 Task: Font style For heading Use Liberation Sans with dark cyan 1 colour & Underline. font size for heading '12 Pt. 'Change the font style of data to Arial Blackand font size to  12 Pt. Change the alignment of both headline & data to  Align right. In the sheet  analysisSalesBySKU
Action: Mouse moved to (106, 62)
Screenshot: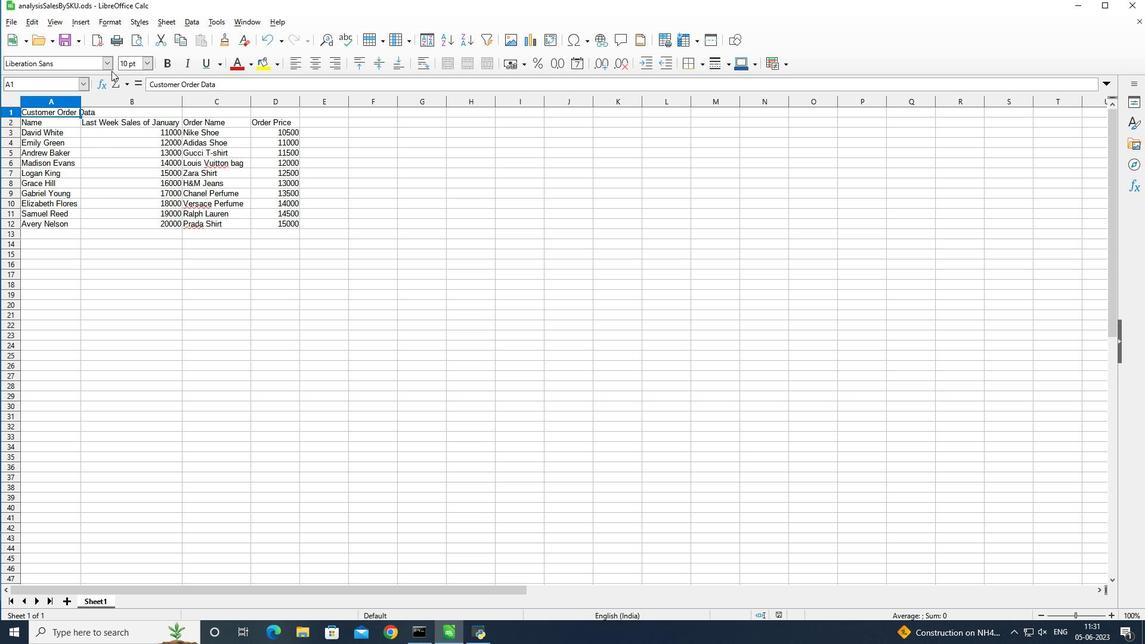 
Action: Mouse pressed left at (106, 62)
Screenshot: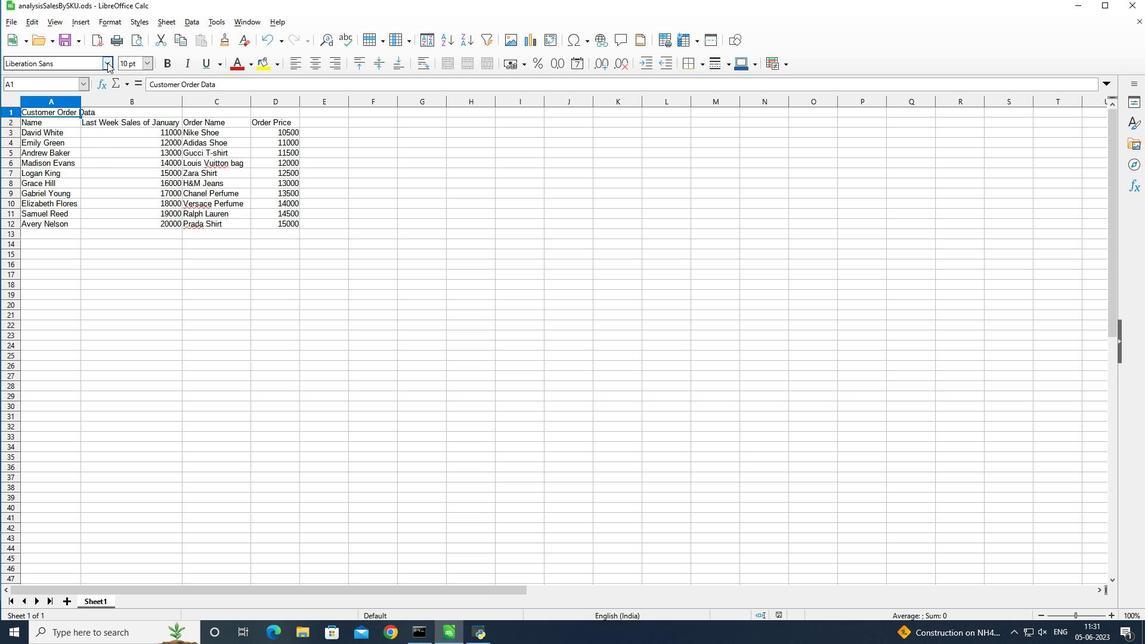
Action: Mouse moved to (124, 272)
Screenshot: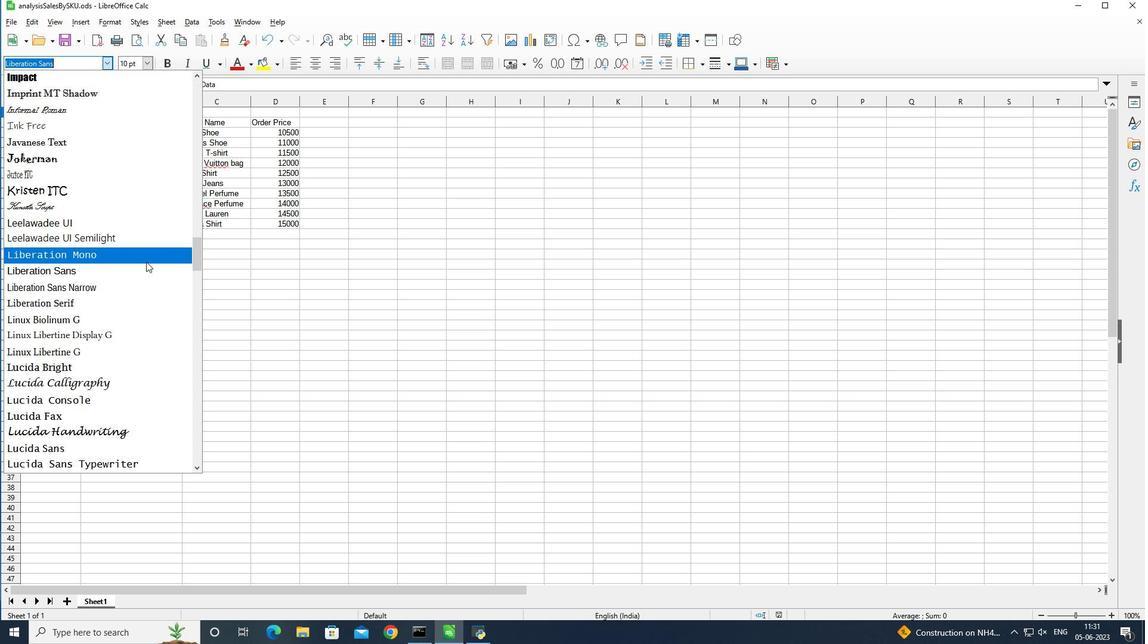 
Action: Mouse pressed left at (124, 272)
Screenshot: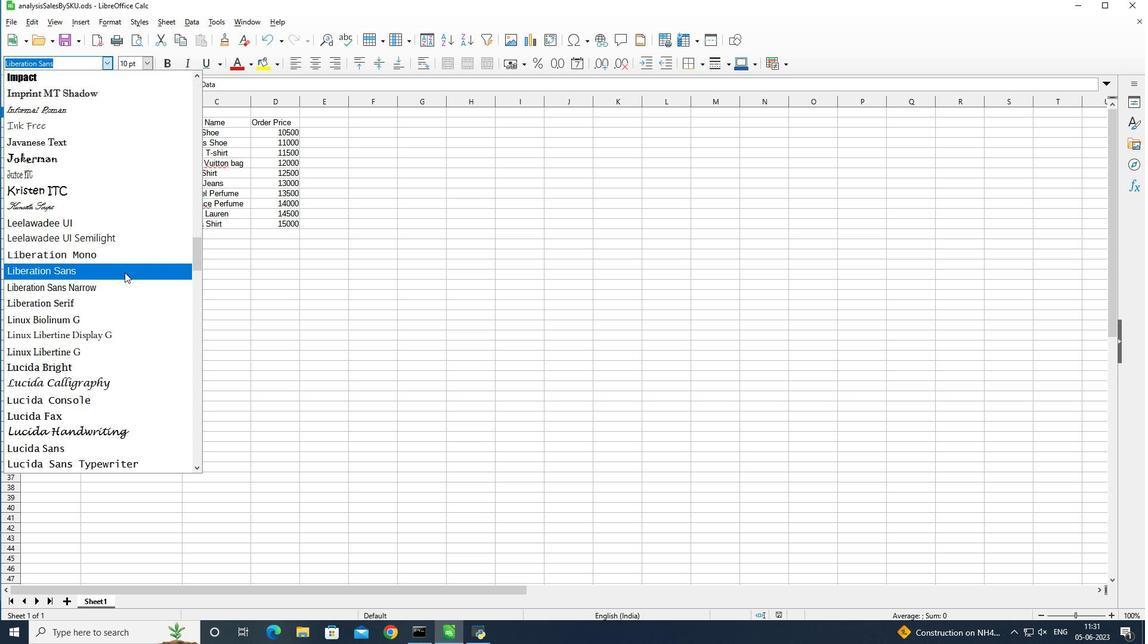 
Action: Mouse moved to (250, 62)
Screenshot: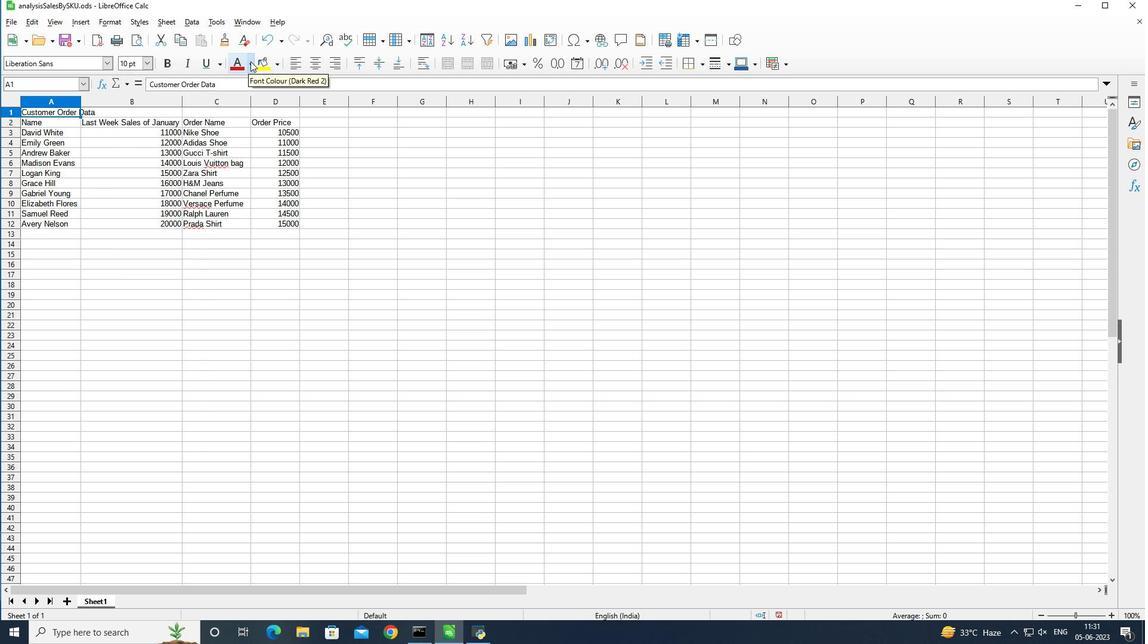 
Action: Mouse pressed left at (250, 62)
Screenshot: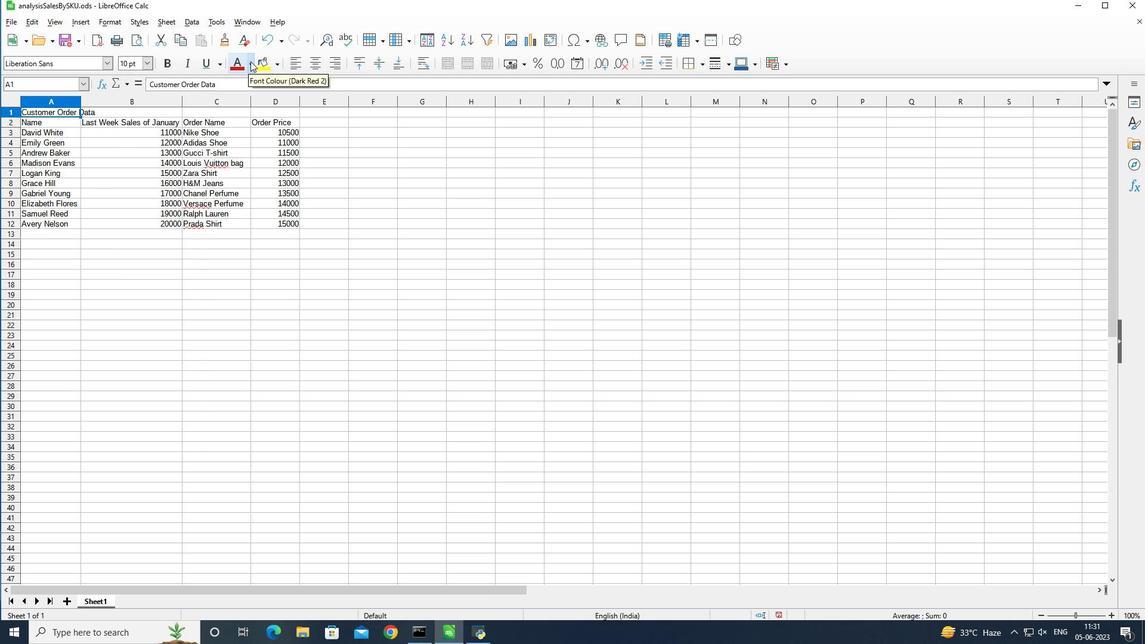 
Action: Mouse moved to (298, 208)
Screenshot: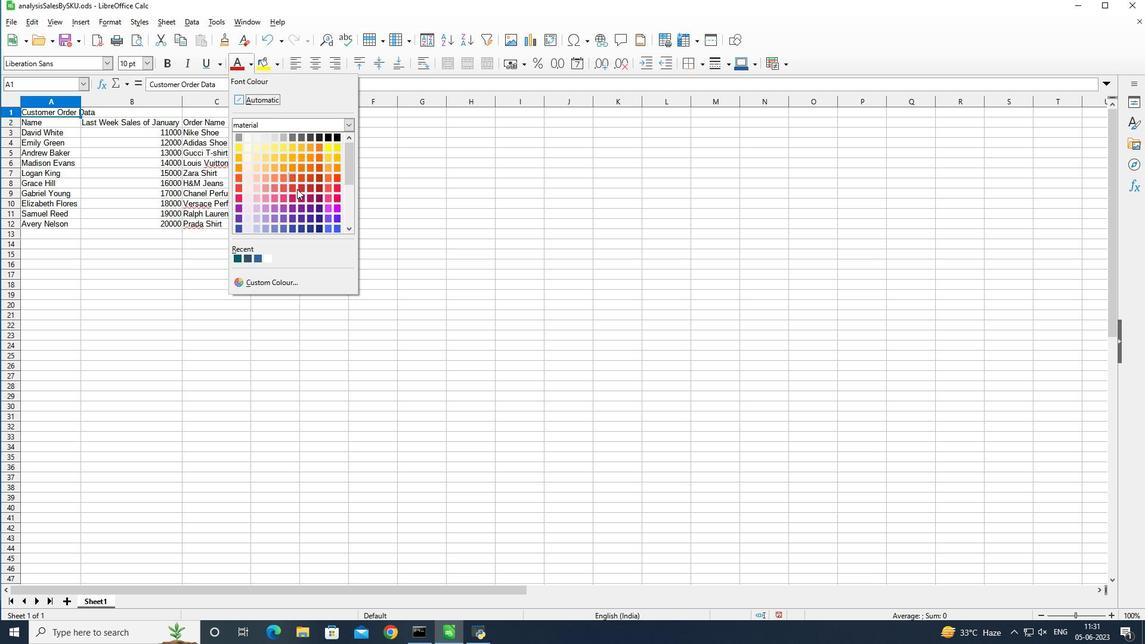 
Action: Mouse scrolled (298, 207) with delta (0, 0)
Screenshot: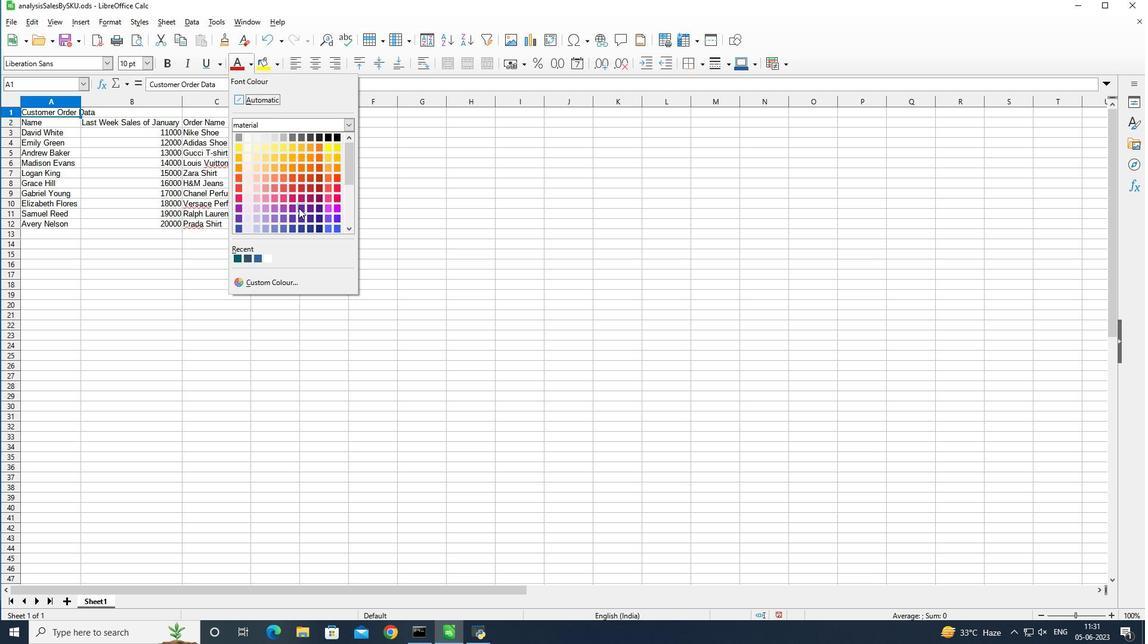 
Action: Mouse scrolled (298, 207) with delta (0, 0)
Screenshot: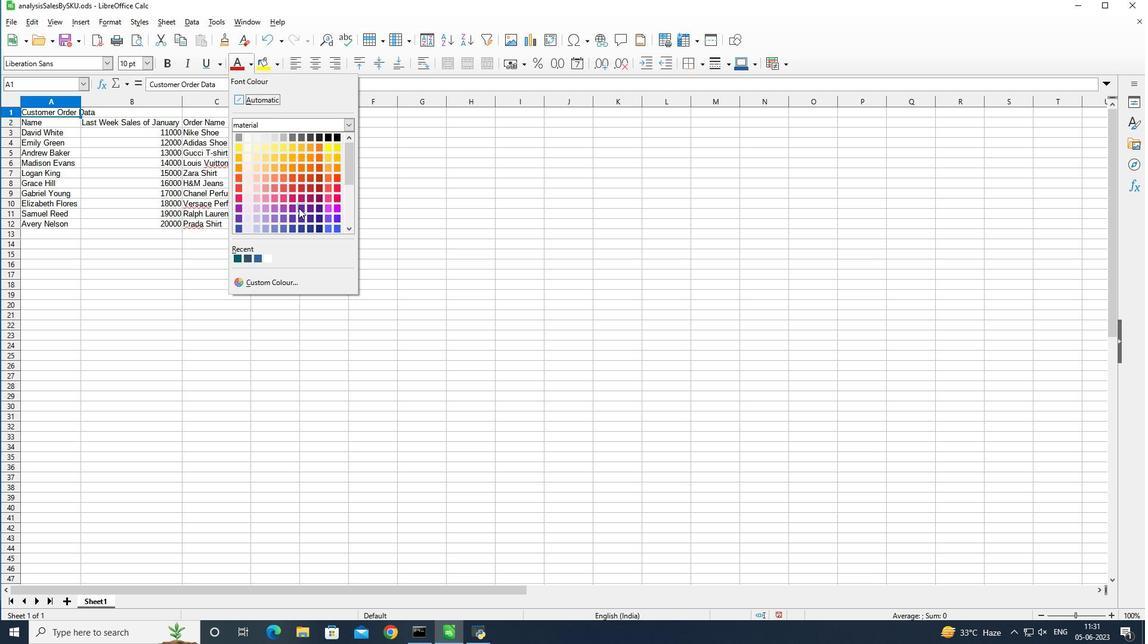 
Action: Mouse scrolled (298, 207) with delta (0, 0)
Screenshot: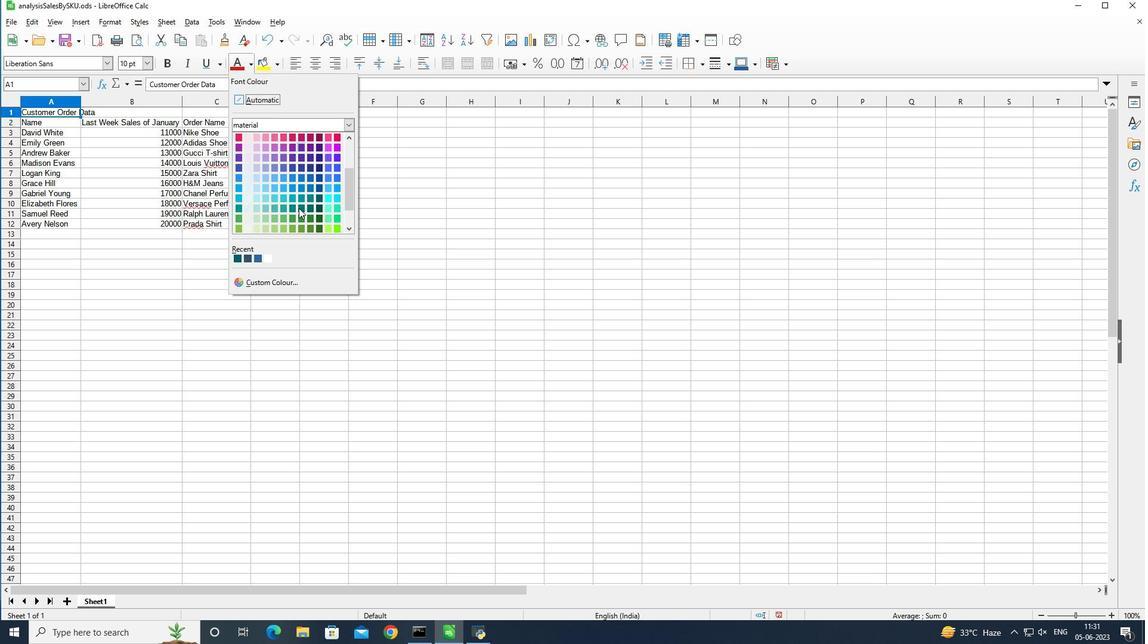 
Action: Mouse moved to (318, 167)
Screenshot: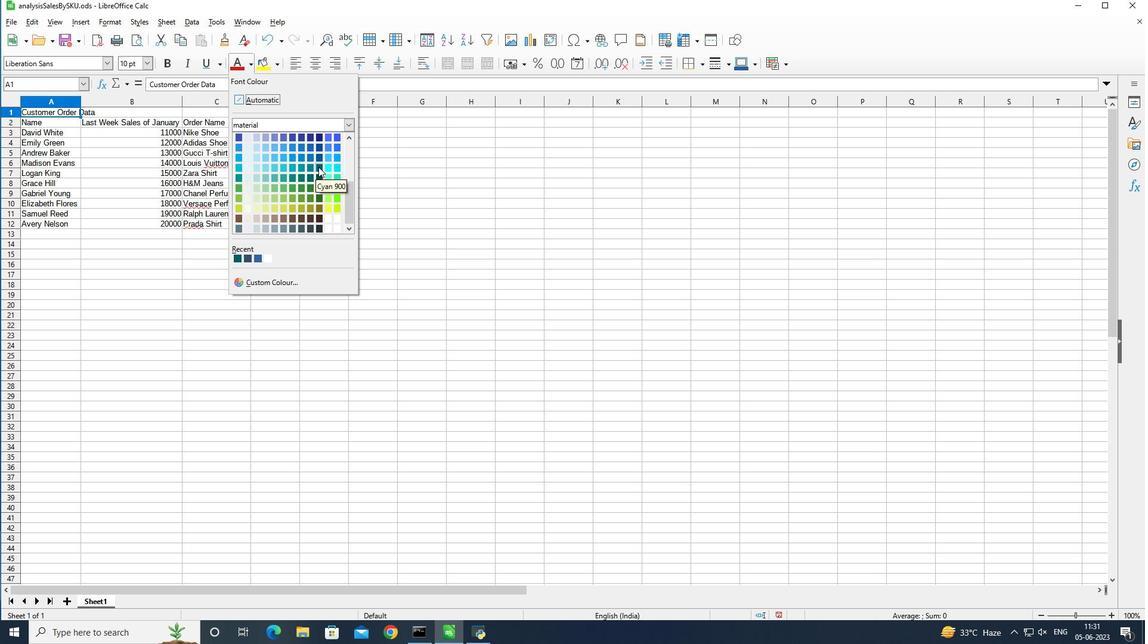 
Action: Mouse pressed left at (318, 167)
Screenshot: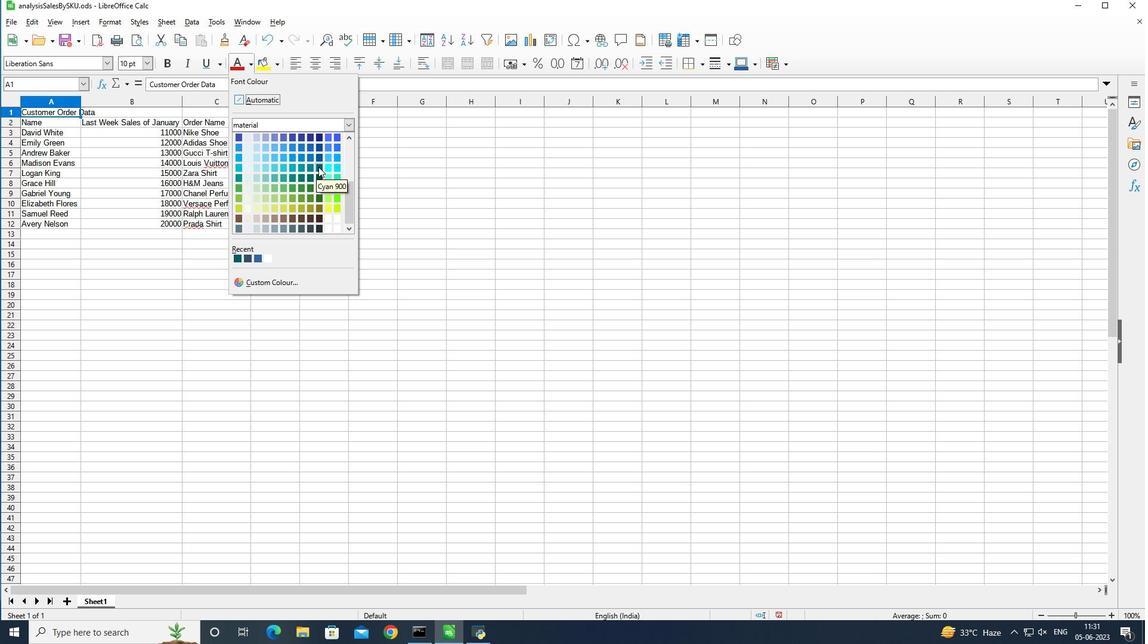 
Action: Mouse moved to (205, 66)
Screenshot: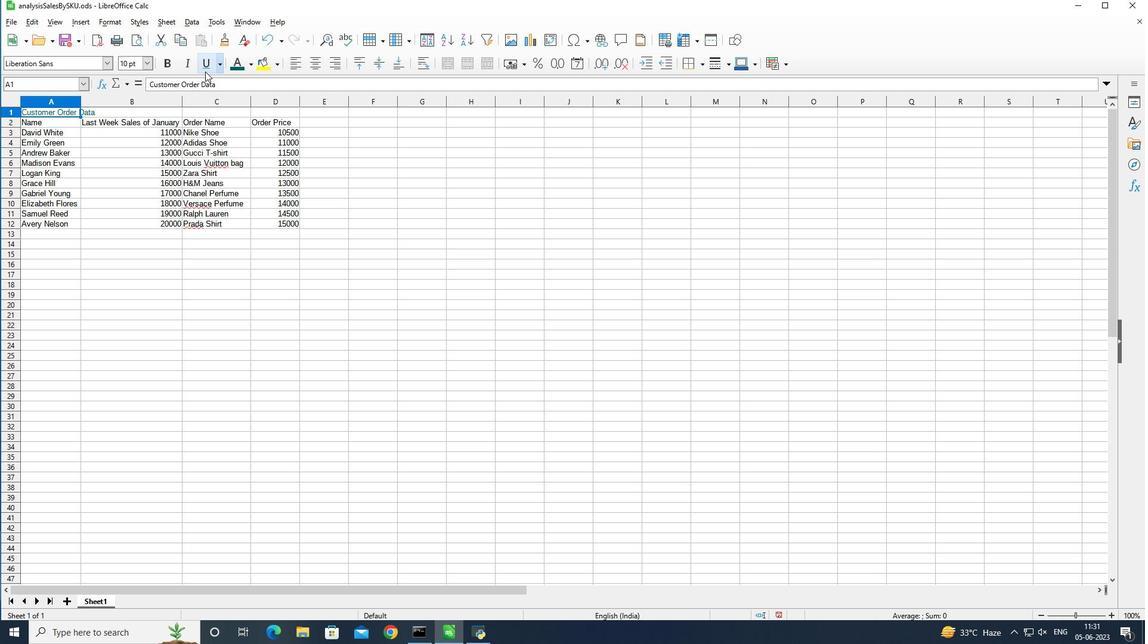 
Action: Mouse pressed left at (205, 66)
Screenshot: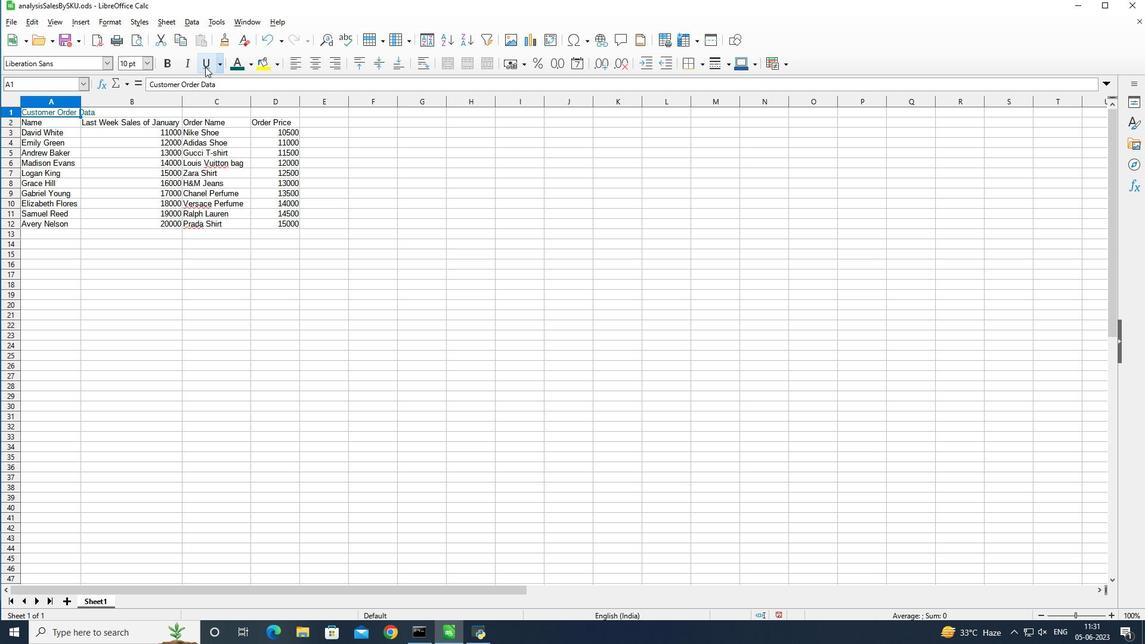 
Action: Mouse moved to (150, 58)
Screenshot: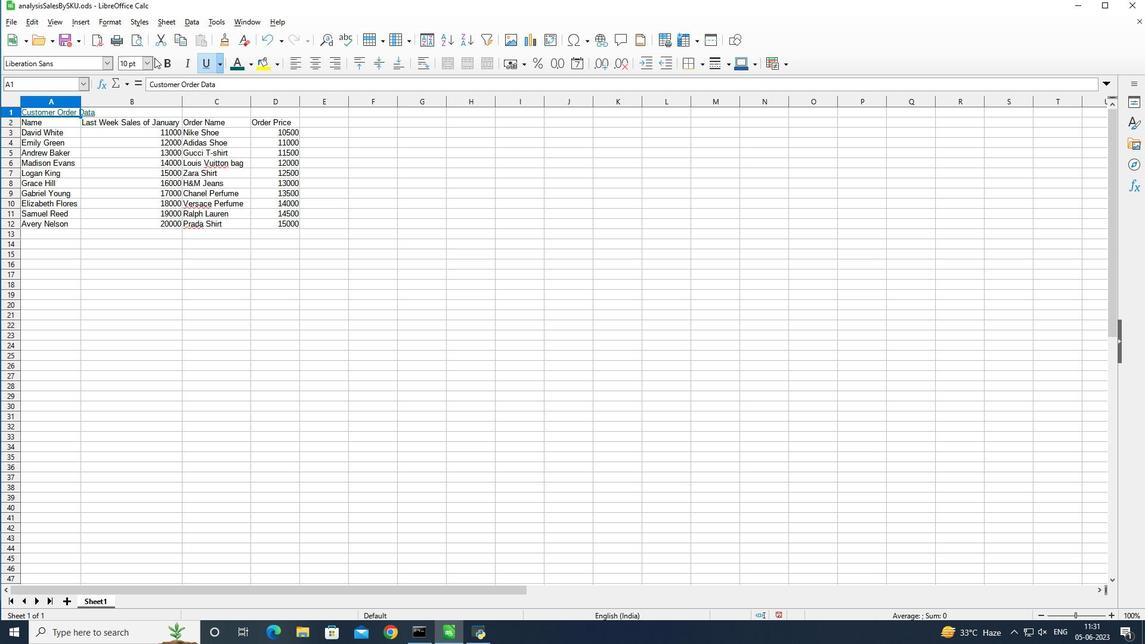 
Action: Mouse pressed left at (150, 58)
Screenshot: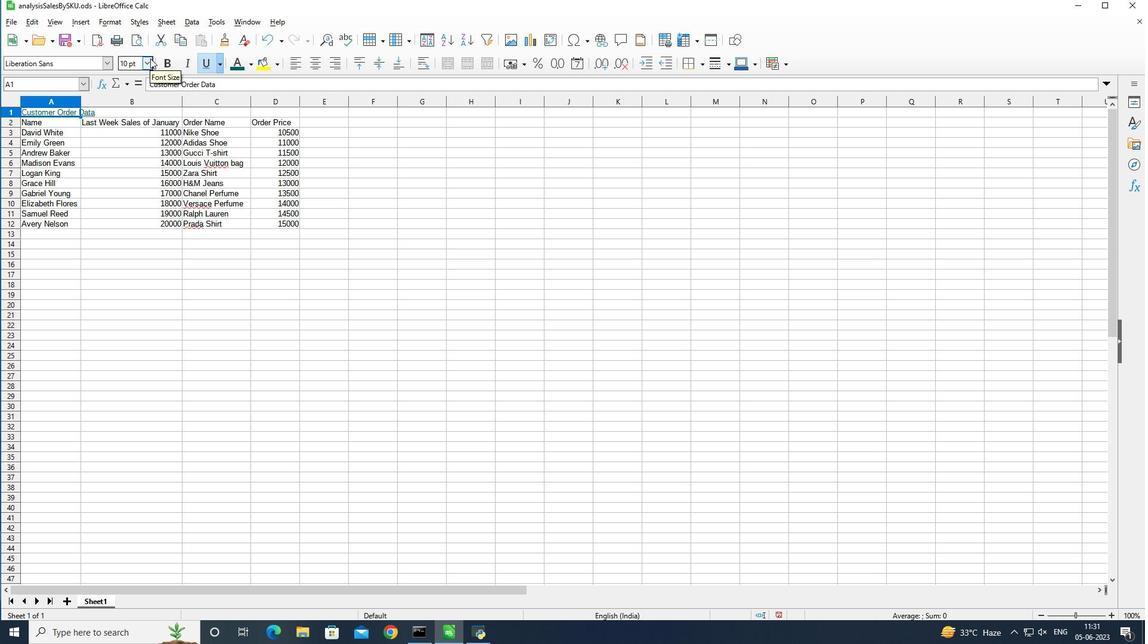 
Action: Mouse moved to (140, 147)
Screenshot: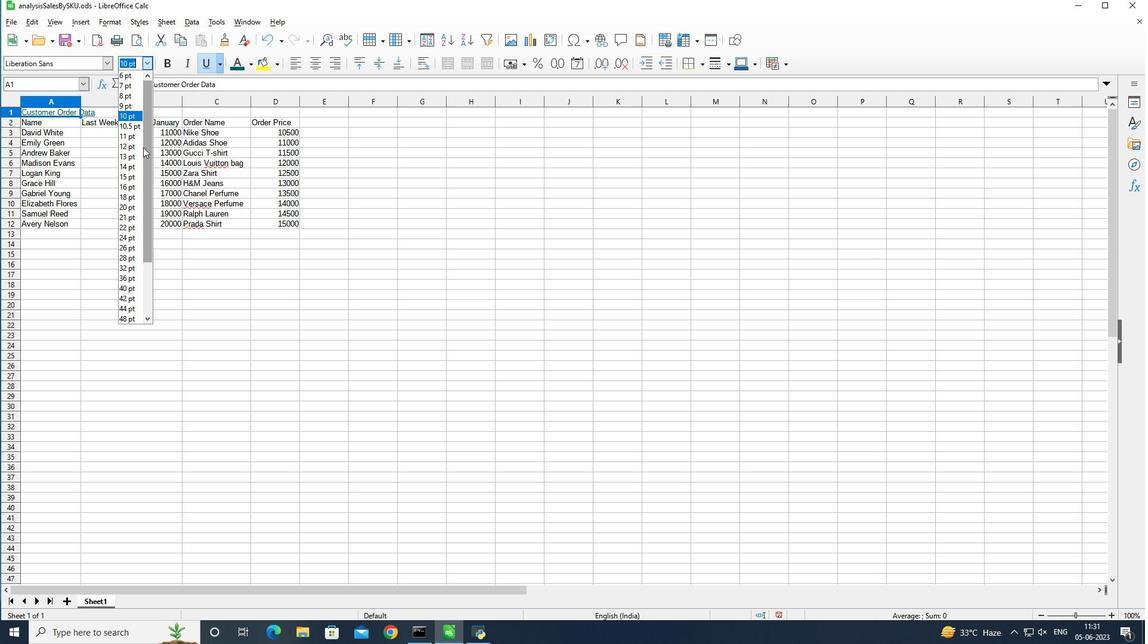 
Action: Mouse pressed left at (140, 147)
Screenshot: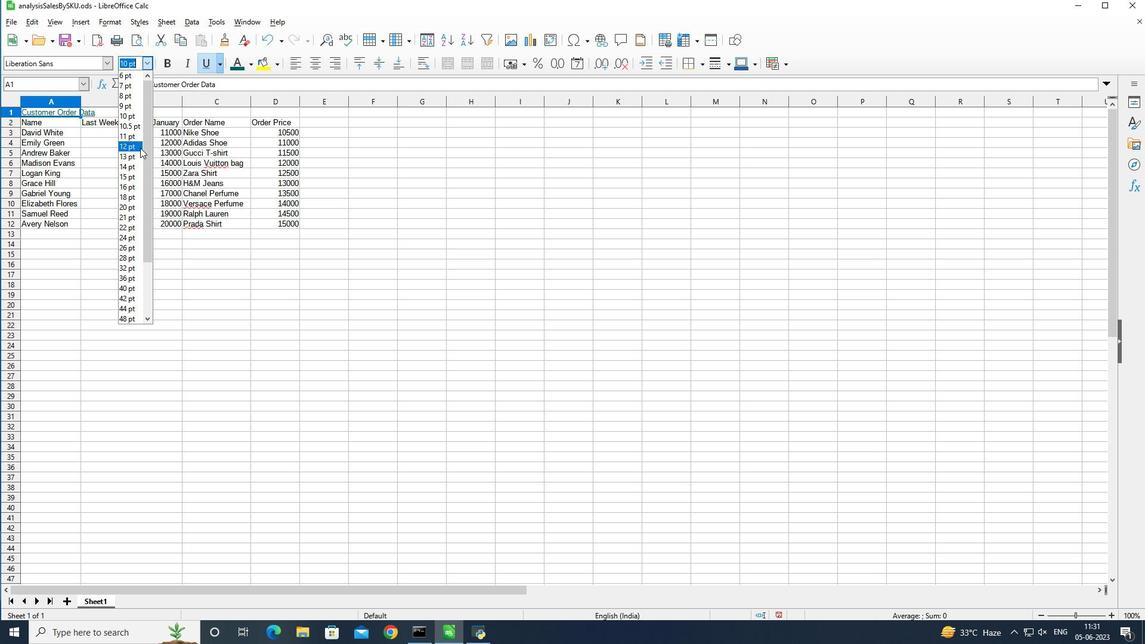 
Action: Mouse moved to (68, 107)
Screenshot: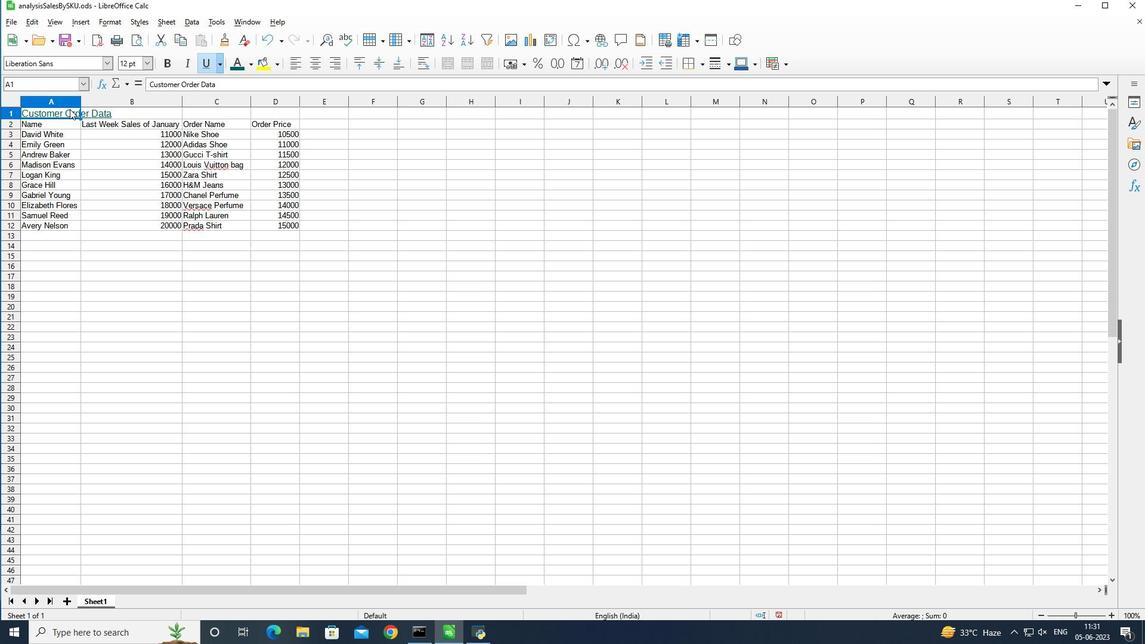 
Action: Mouse pressed left at (68, 107)
Screenshot: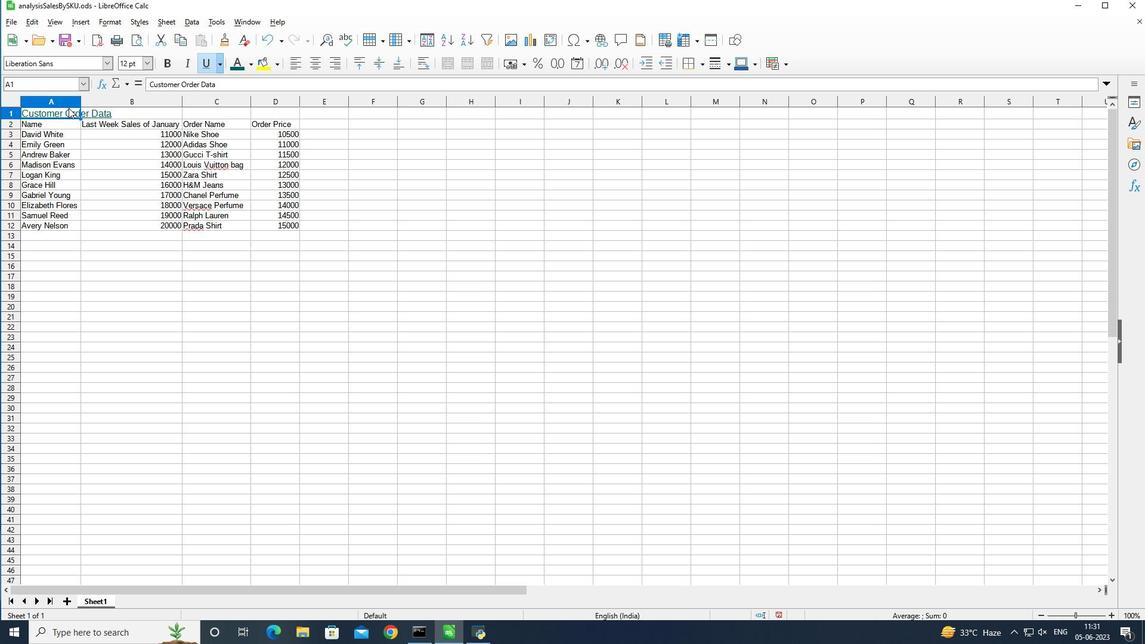 
Action: Mouse moved to (471, 65)
Screenshot: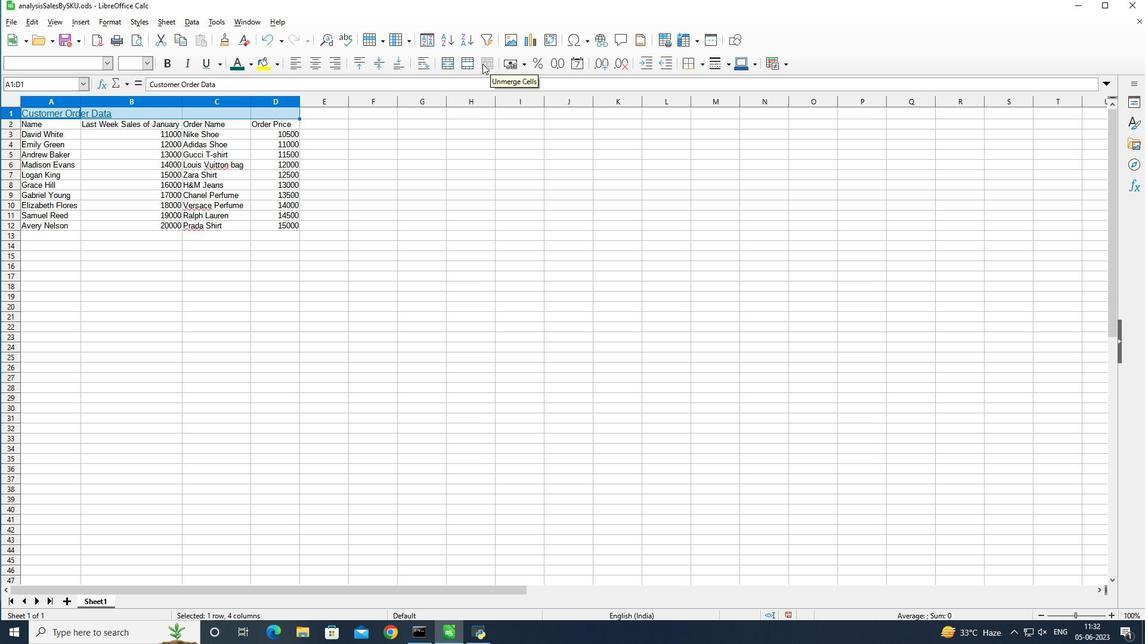 
Action: Mouse pressed left at (471, 65)
Screenshot: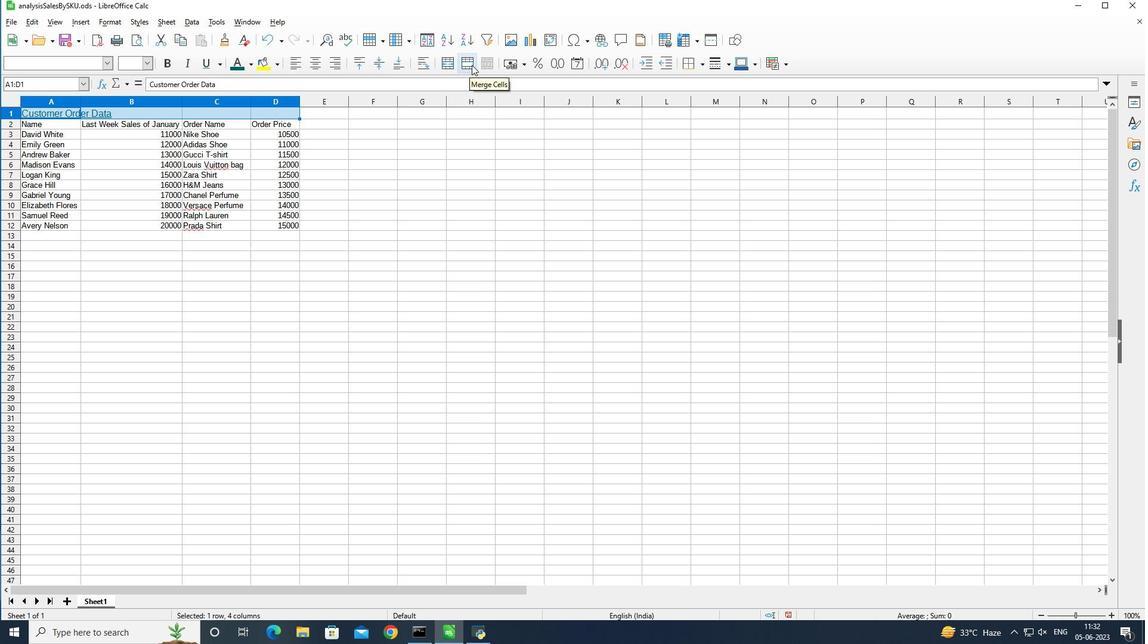 
Action: Mouse moved to (56, 128)
Screenshot: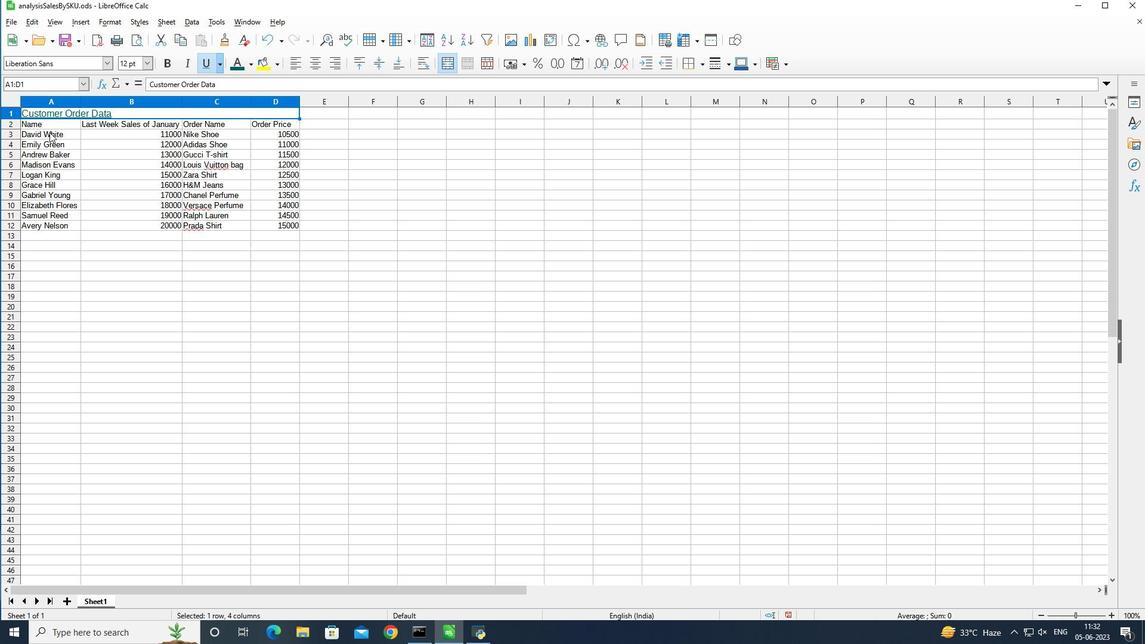 
Action: Mouse pressed left at (56, 128)
Screenshot: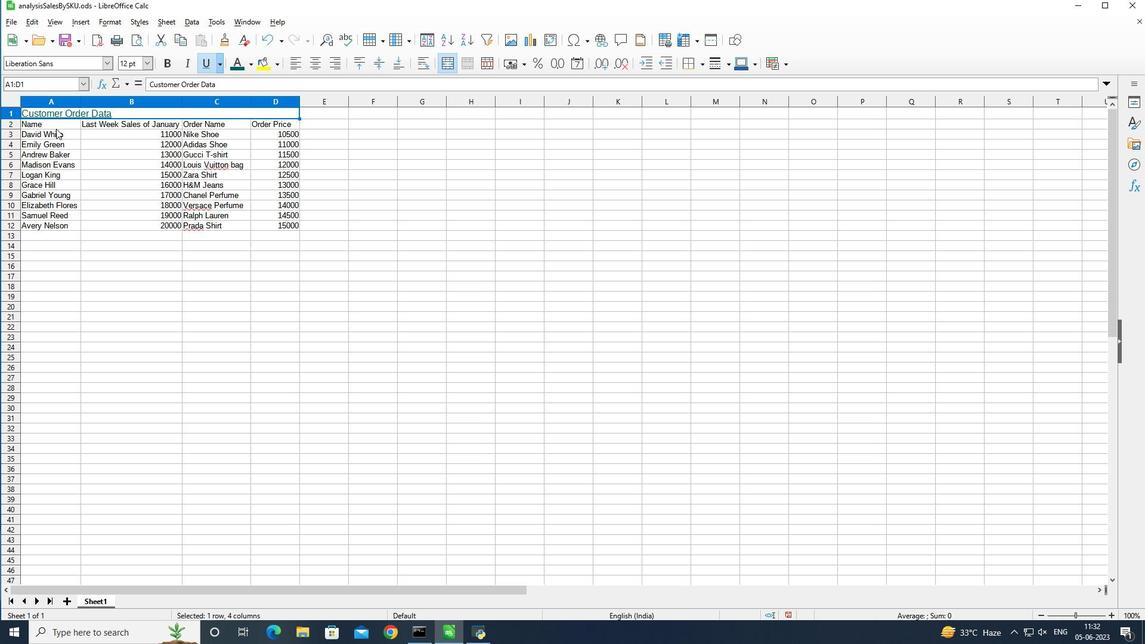 
Action: Mouse moved to (131, 107)
Screenshot: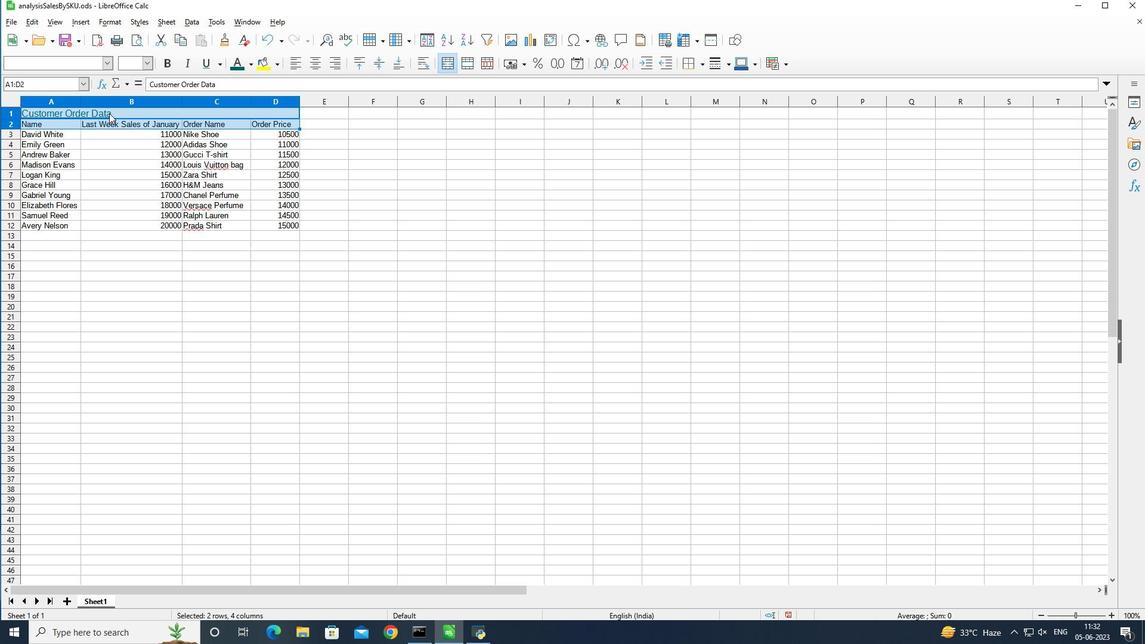 
Action: Mouse pressed left at (131, 107)
Screenshot: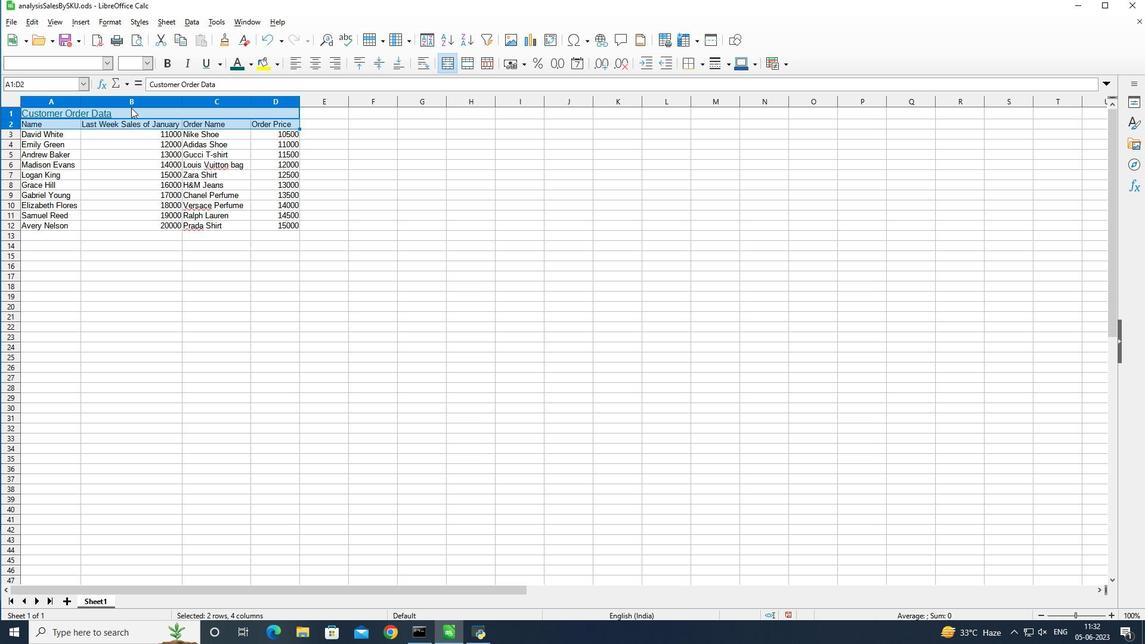 
Action: Mouse moved to (140, 131)
Screenshot: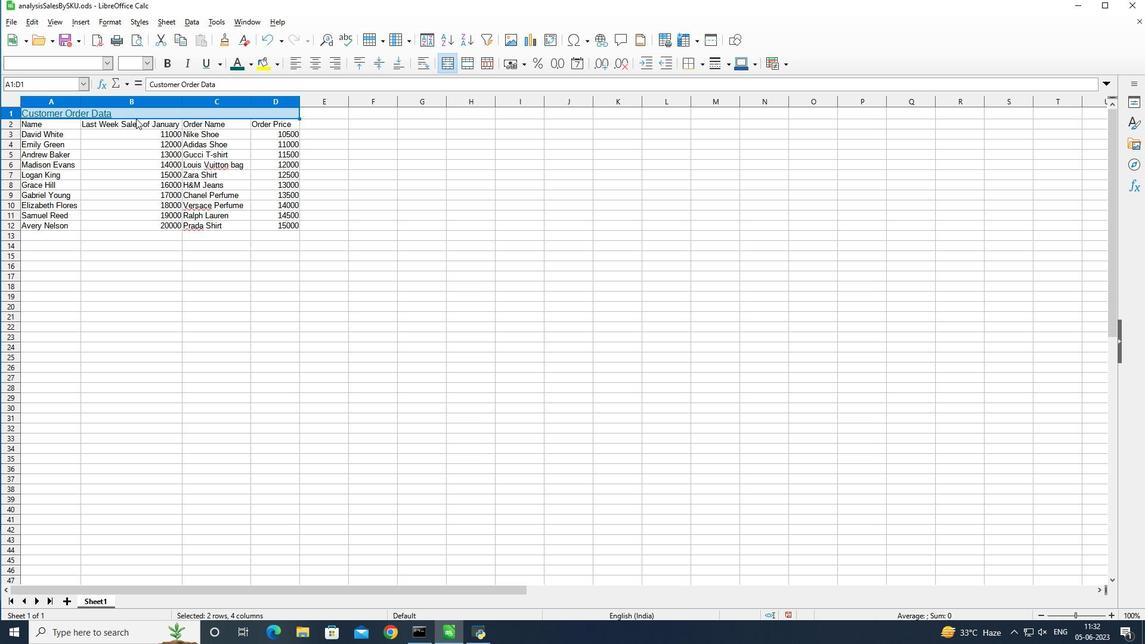 
Action: Mouse pressed left at (140, 131)
Screenshot: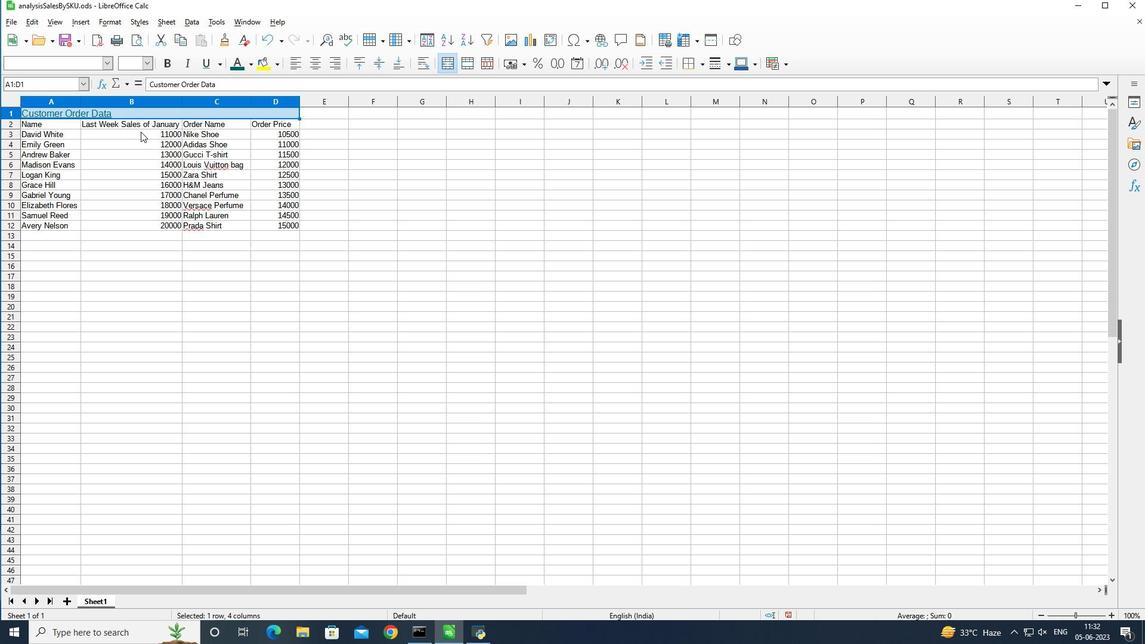 
Action: Mouse moved to (139, 164)
Screenshot: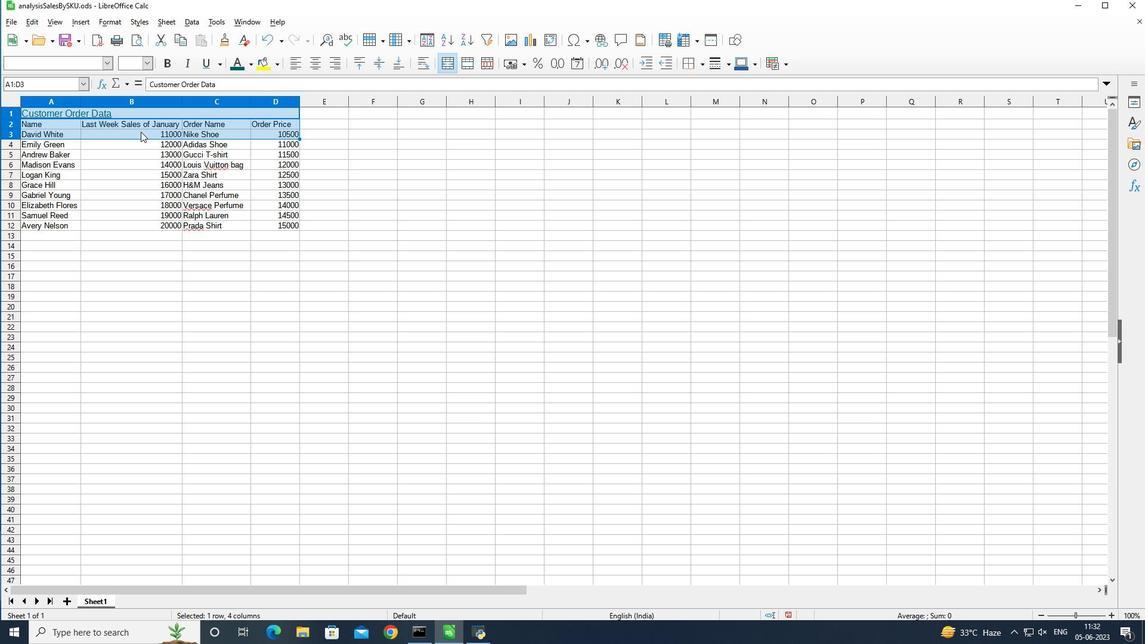 
Action: Mouse pressed left at (139, 164)
Screenshot: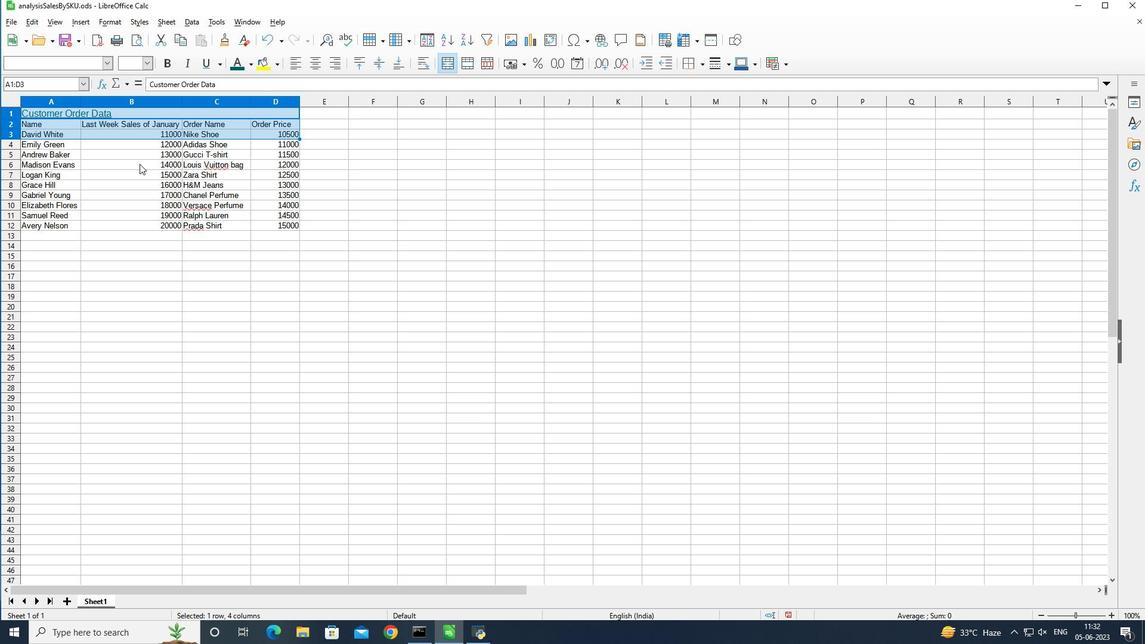 
Action: Mouse moved to (141, 135)
Screenshot: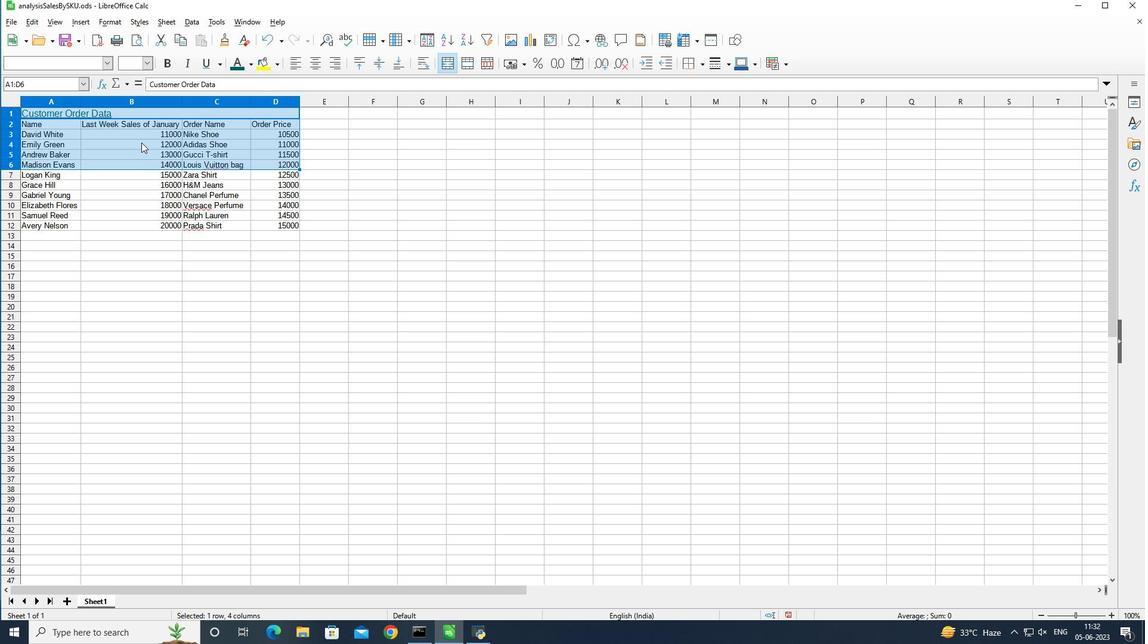 
Action: Mouse pressed left at (141, 135)
Screenshot: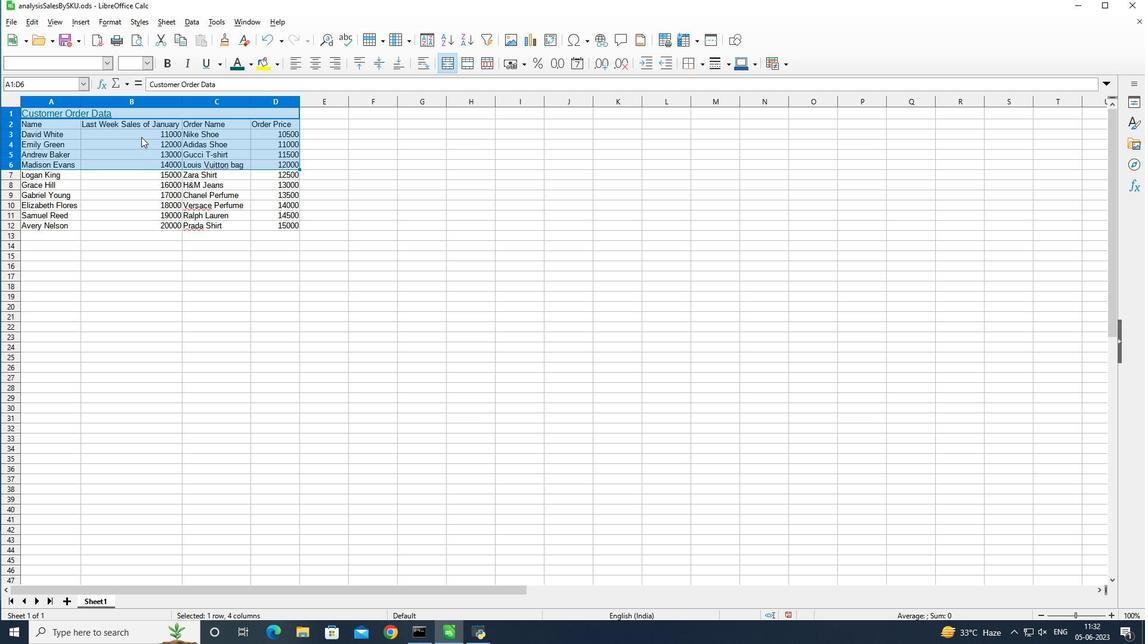 
Action: Mouse moved to (104, 65)
Screenshot: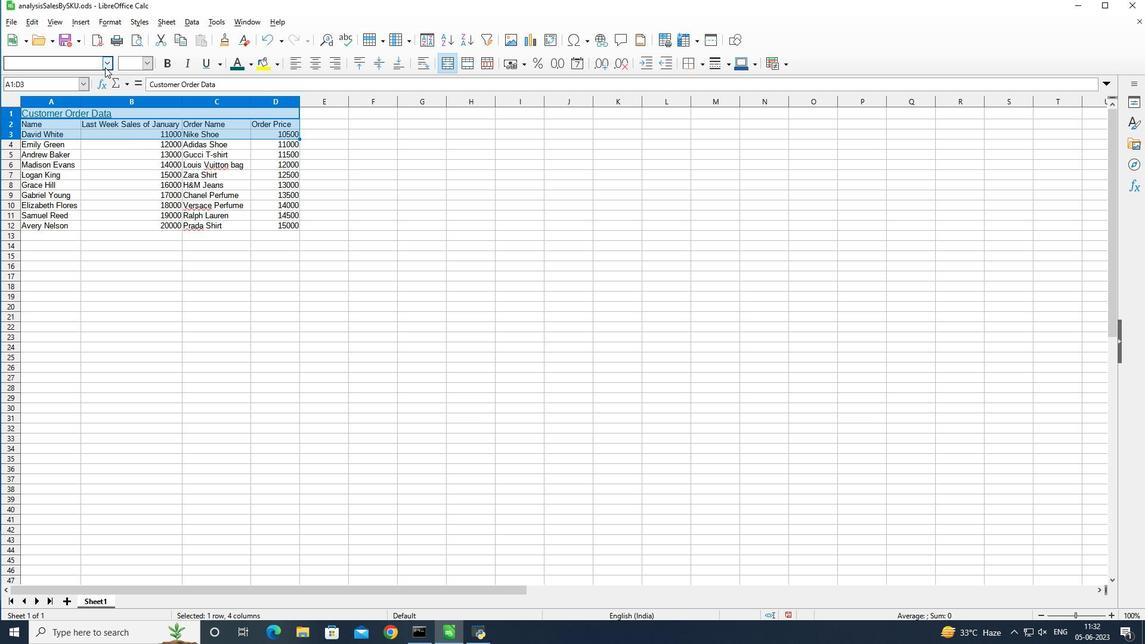 
Action: Mouse pressed left at (104, 65)
Screenshot: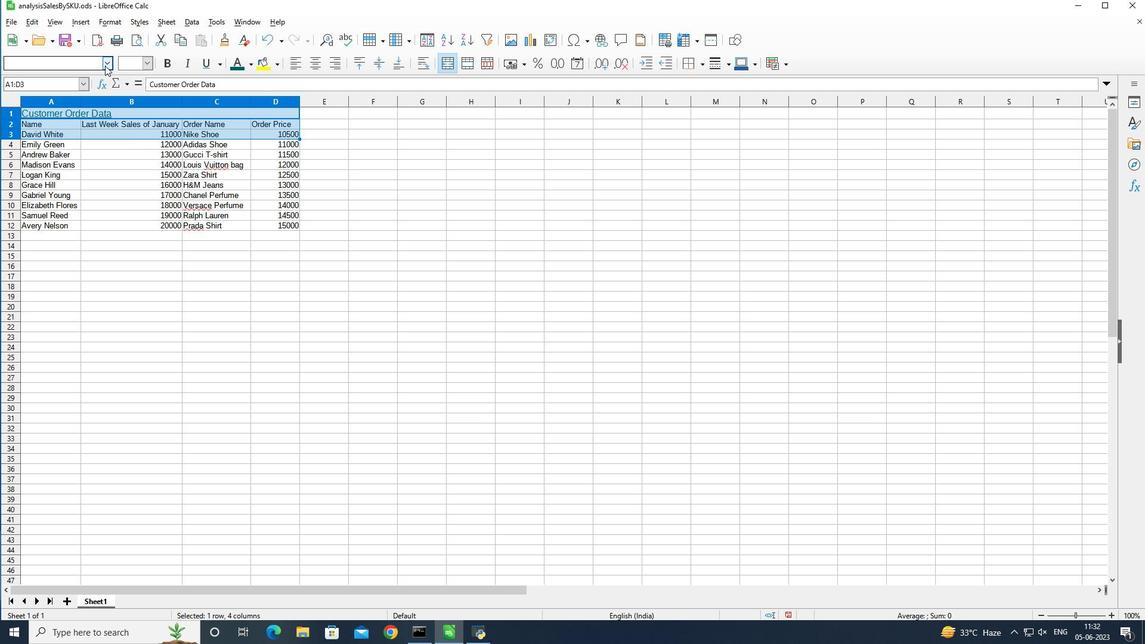 
Action: Mouse moved to (267, 118)
Screenshot: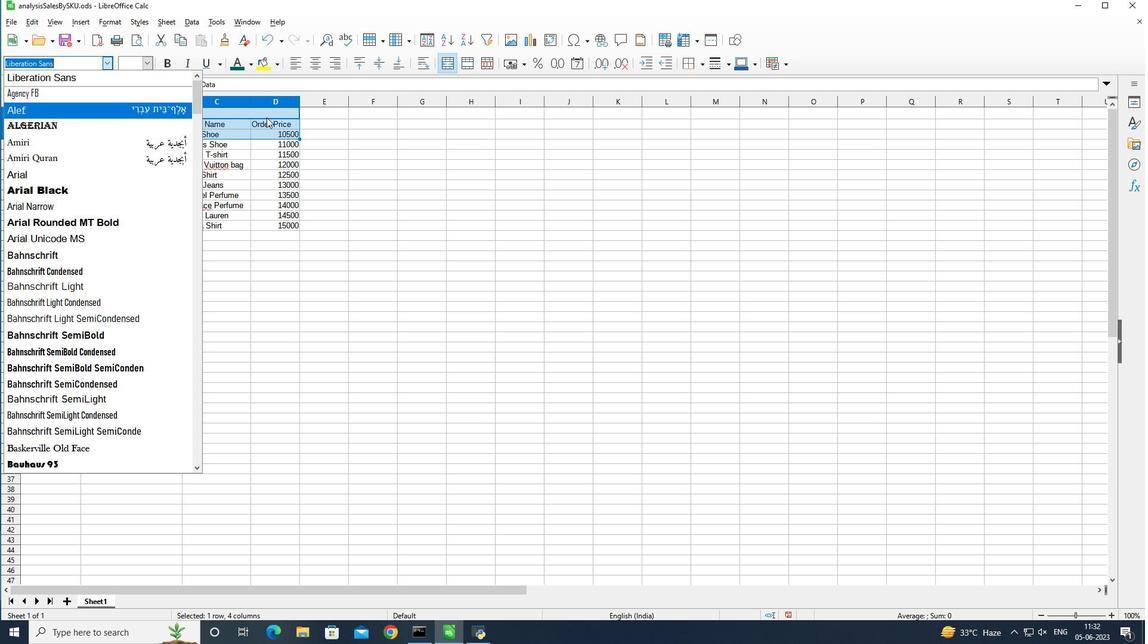 
Action: Mouse pressed left at (267, 118)
Screenshot: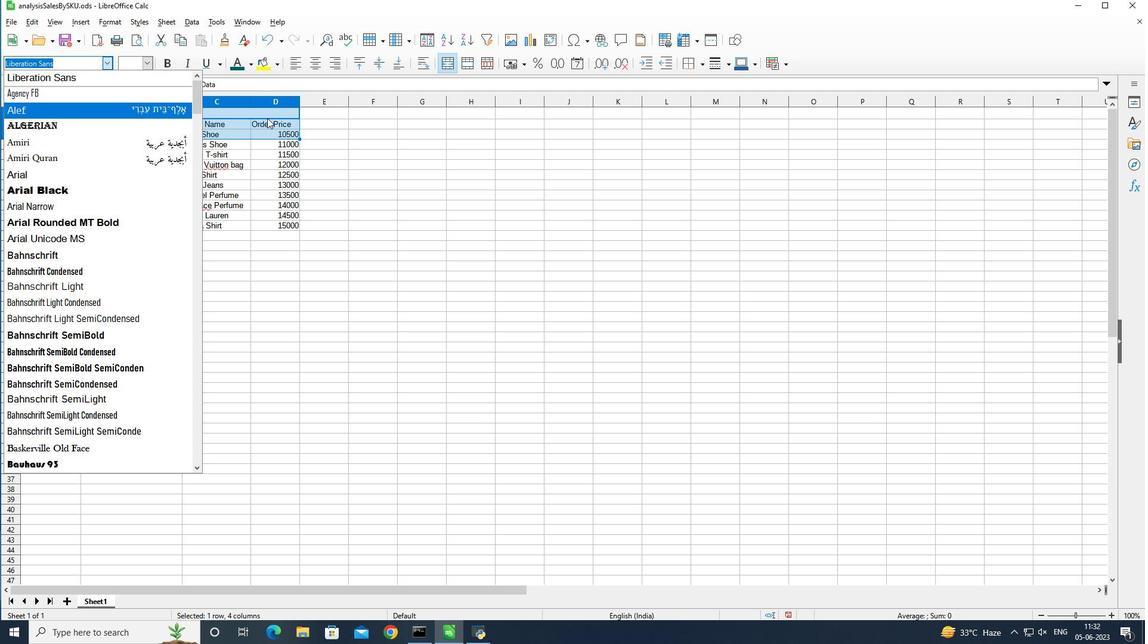 
Action: Mouse moved to (249, 138)
Screenshot: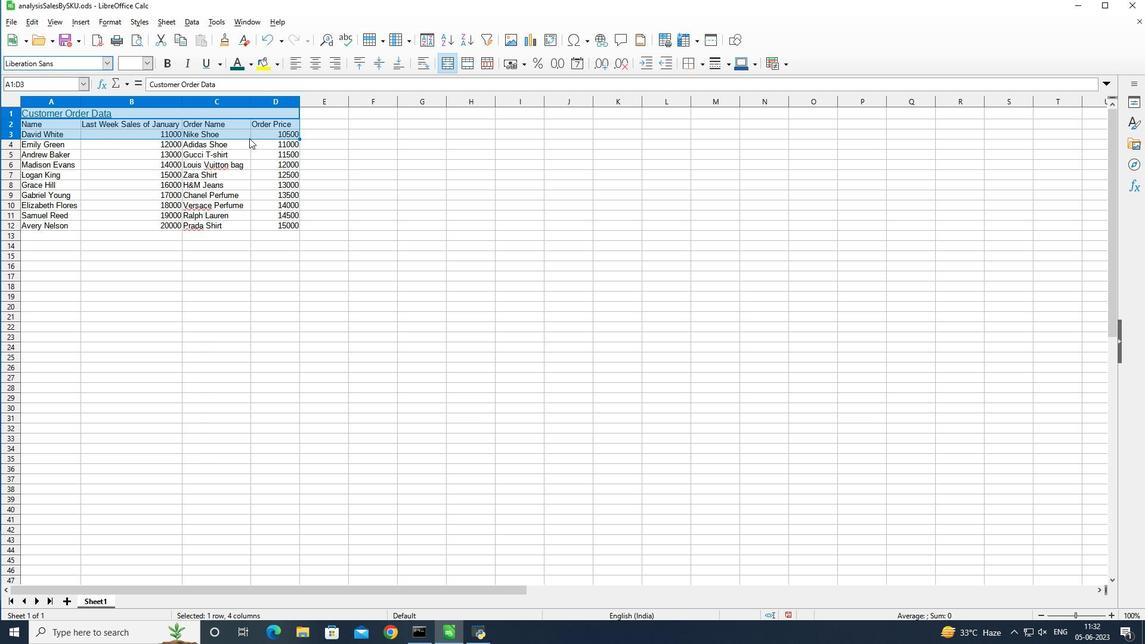 
Action: Mouse pressed left at (249, 138)
Screenshot: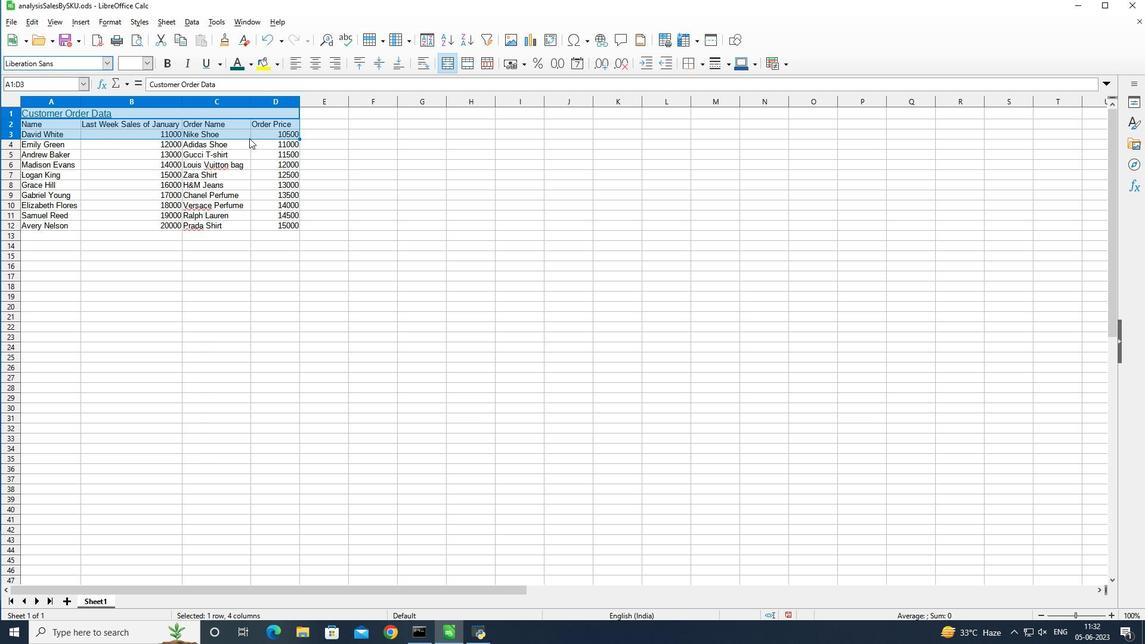 
Action: Mouse moved to (69, 121)
Screenshot: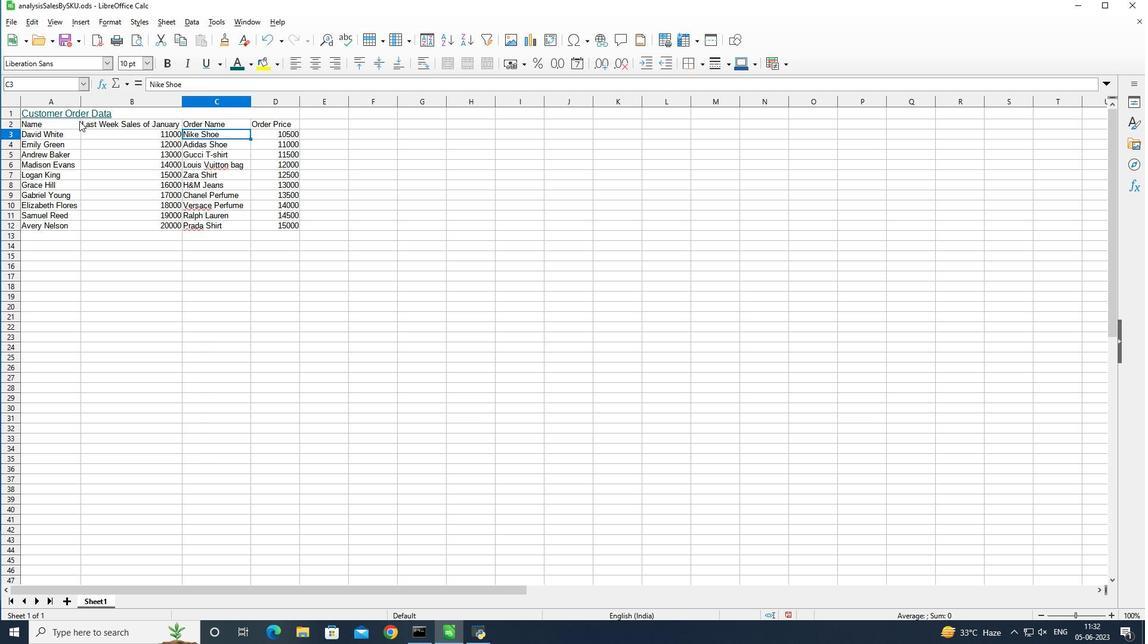 
Action: Mouse pressed left at (69, 121)
Screenshot: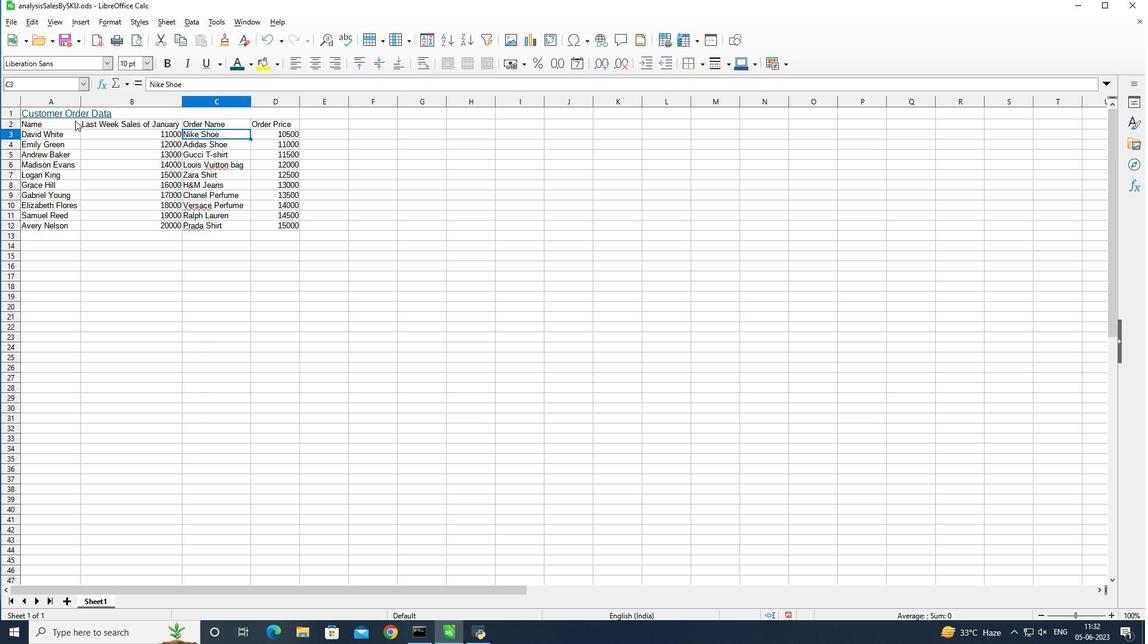 
Action: Mouse pressed left at (69, 121)
Screenshot: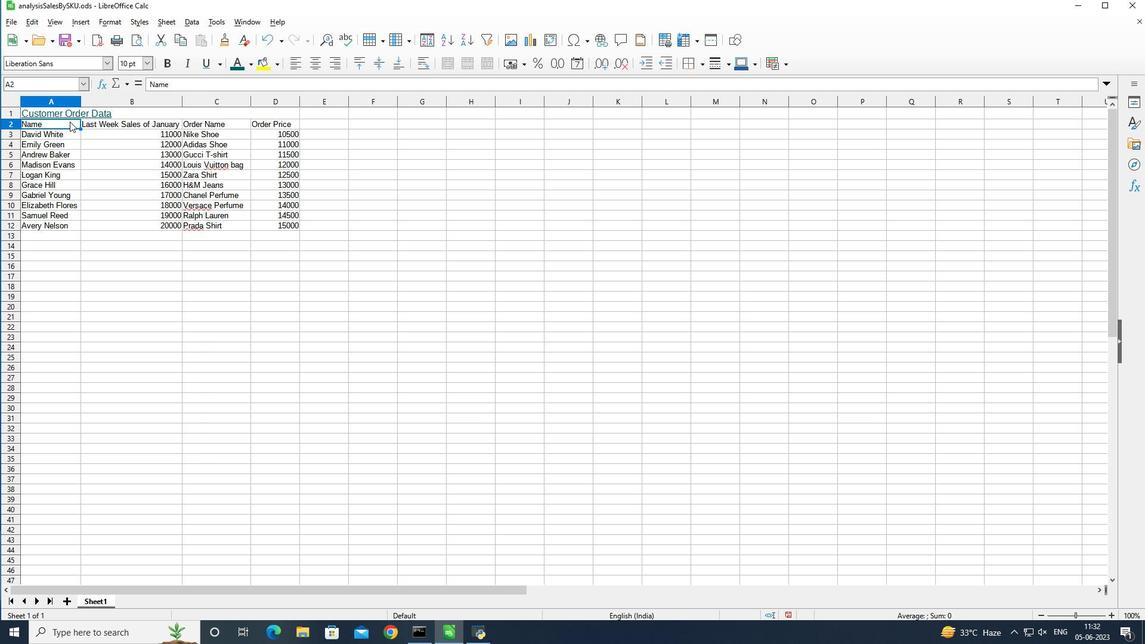 
Action: Mouse moved to (110, 68)
Screenshot: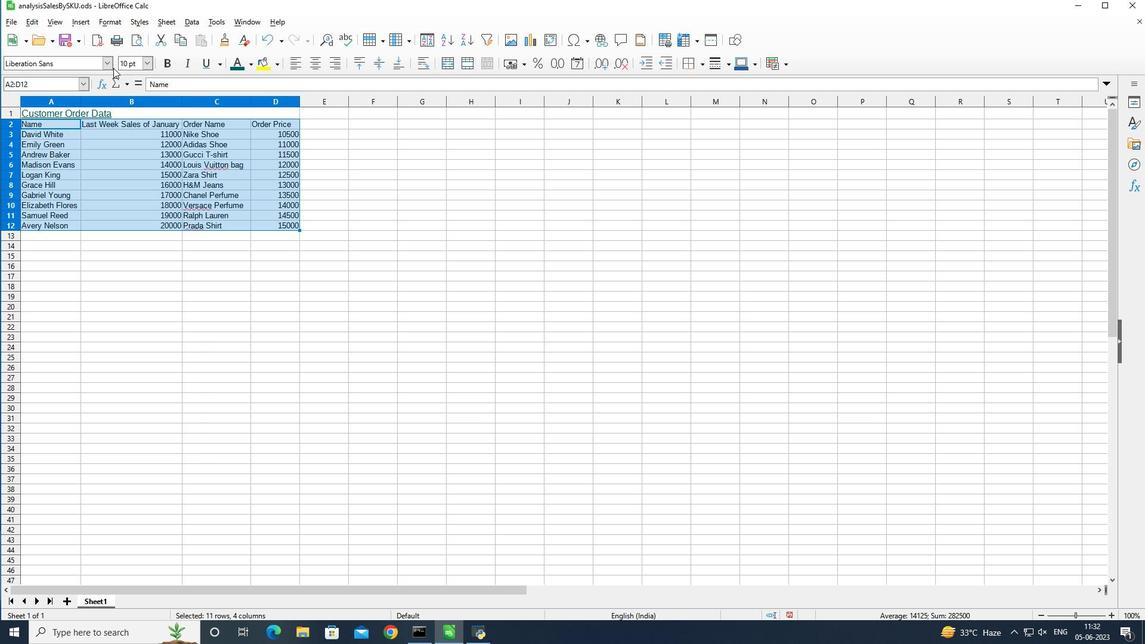 
Action: Mouse pressed left at (110, 68)
Screenshot: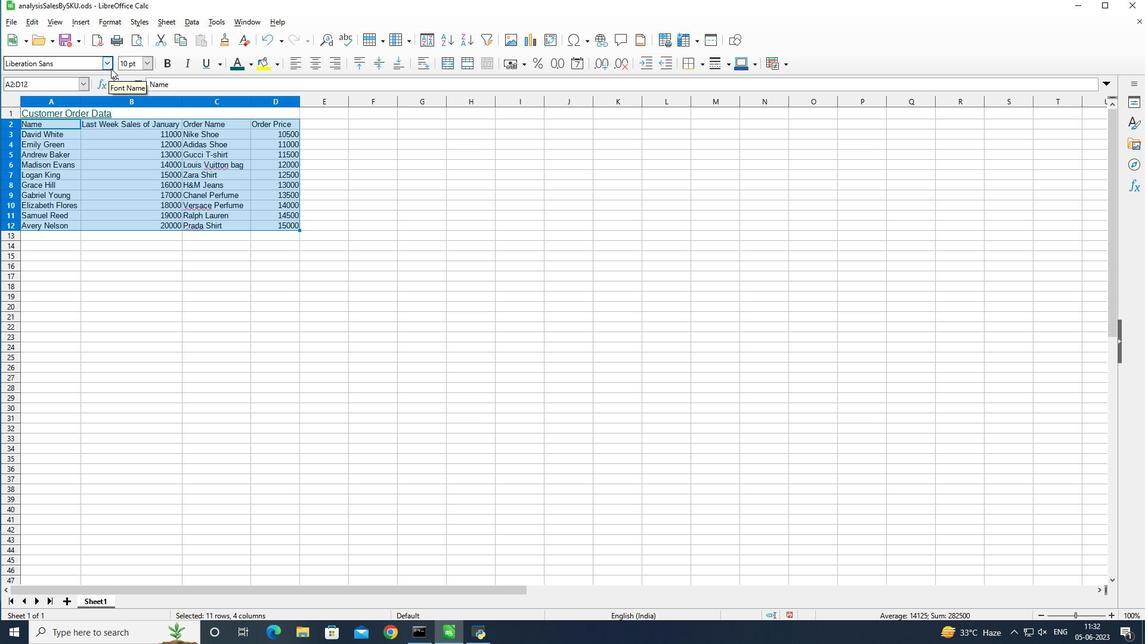 
Action: Mouse moved to (128, 193)
Screenshot: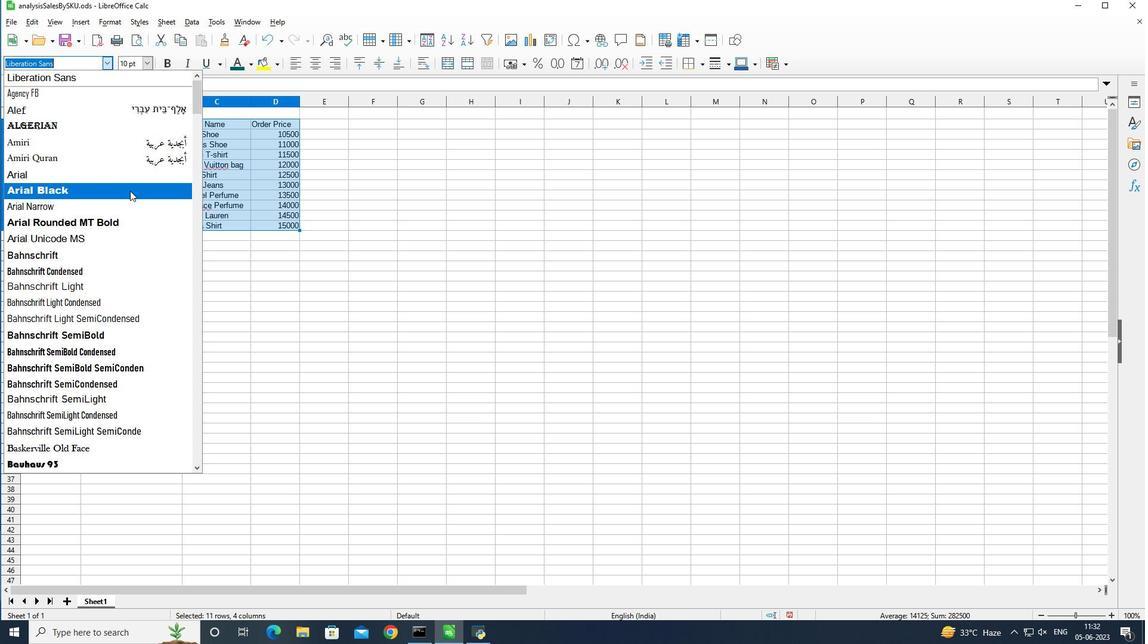 
Action: Mouse pressed left at (128, 193)
Screenshot: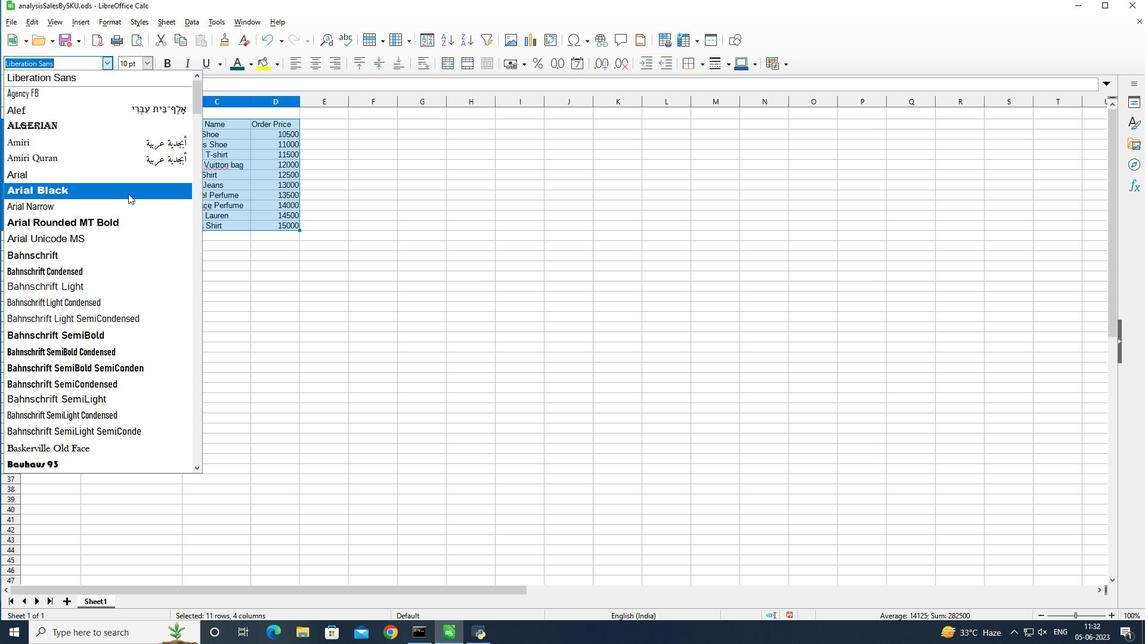 
Action: Mouse moved to (149, 68)
Screenshot: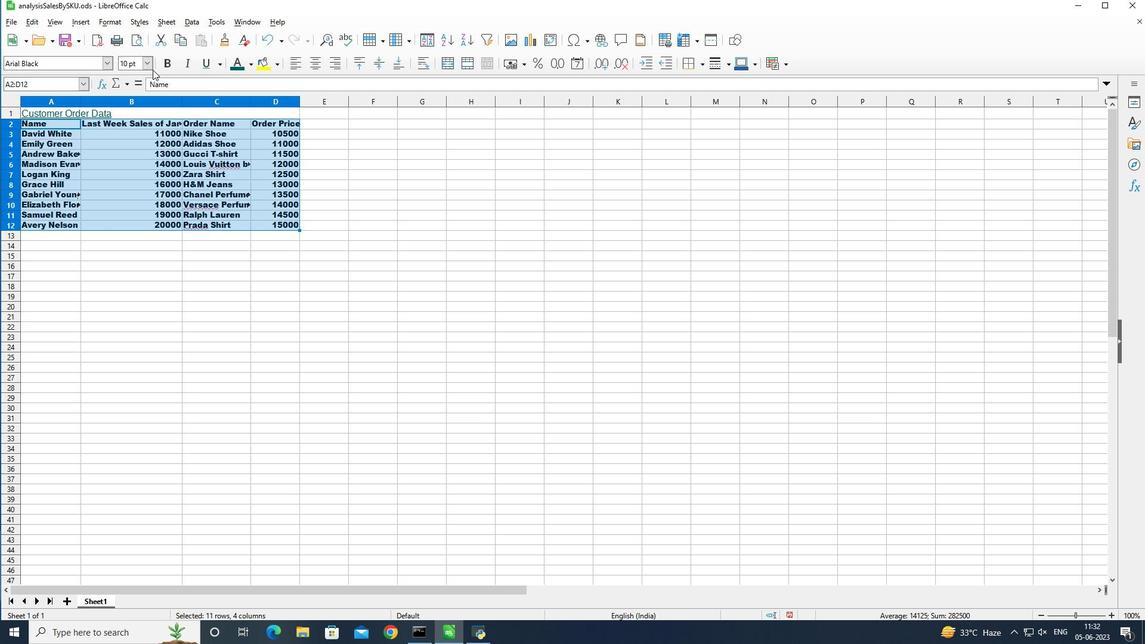 
Action: Mouse pressed left at (149, 68)
Screenshot: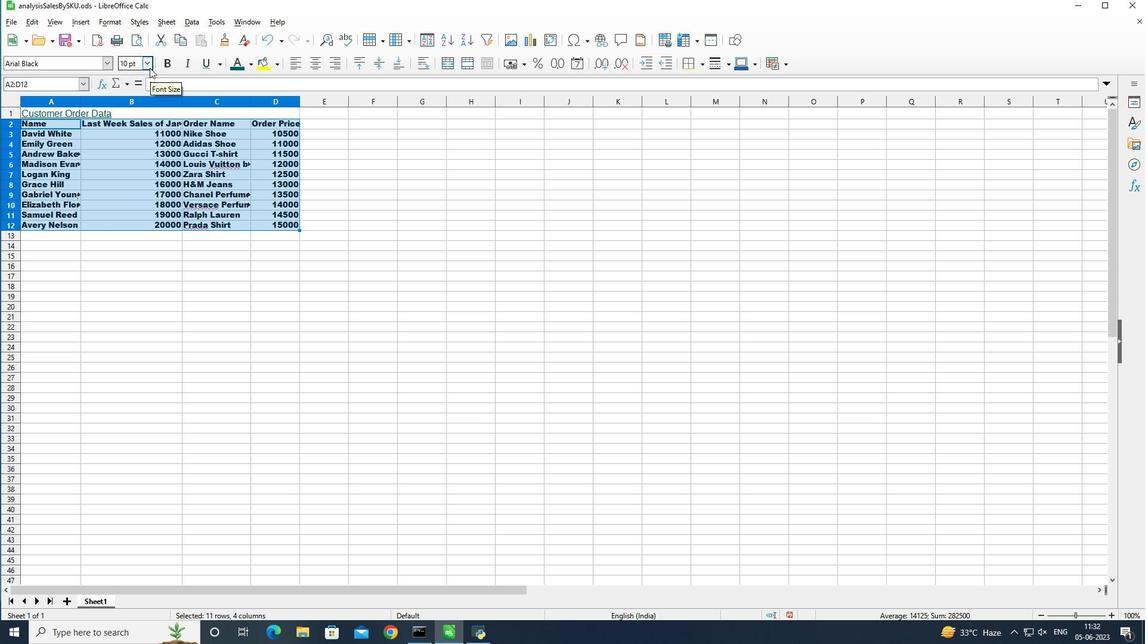 
Action: Mouse moved to (133, 146)
Screenshot: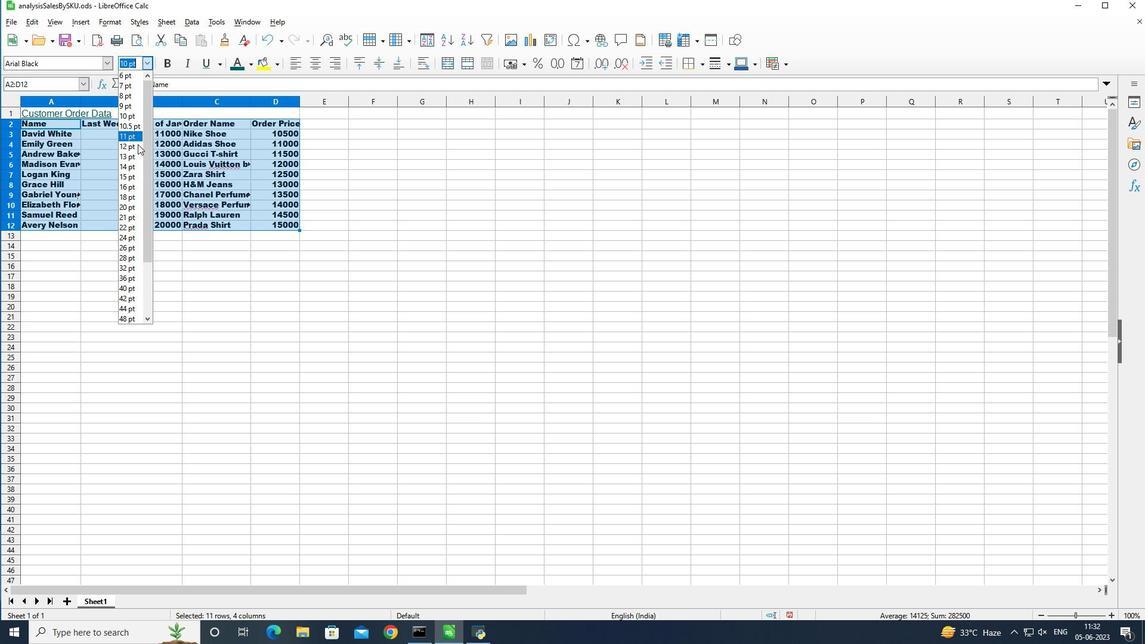 
Action: Mouse pressed left at (133, 146)
Screenshot: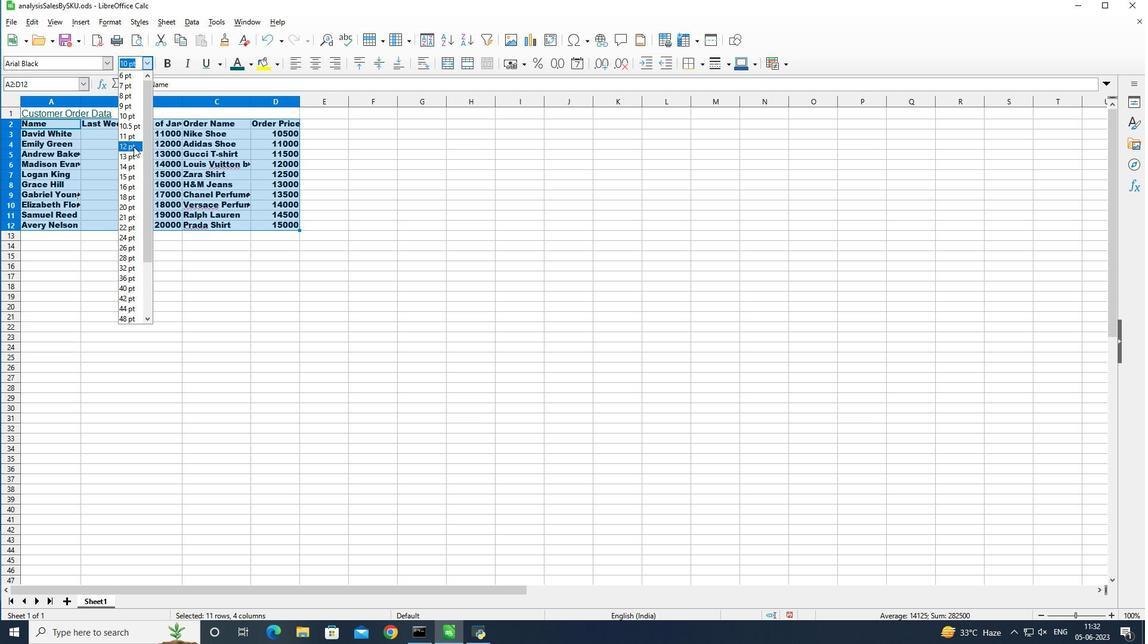 
Action: Mouse moved to (198, 113)
Screenshot: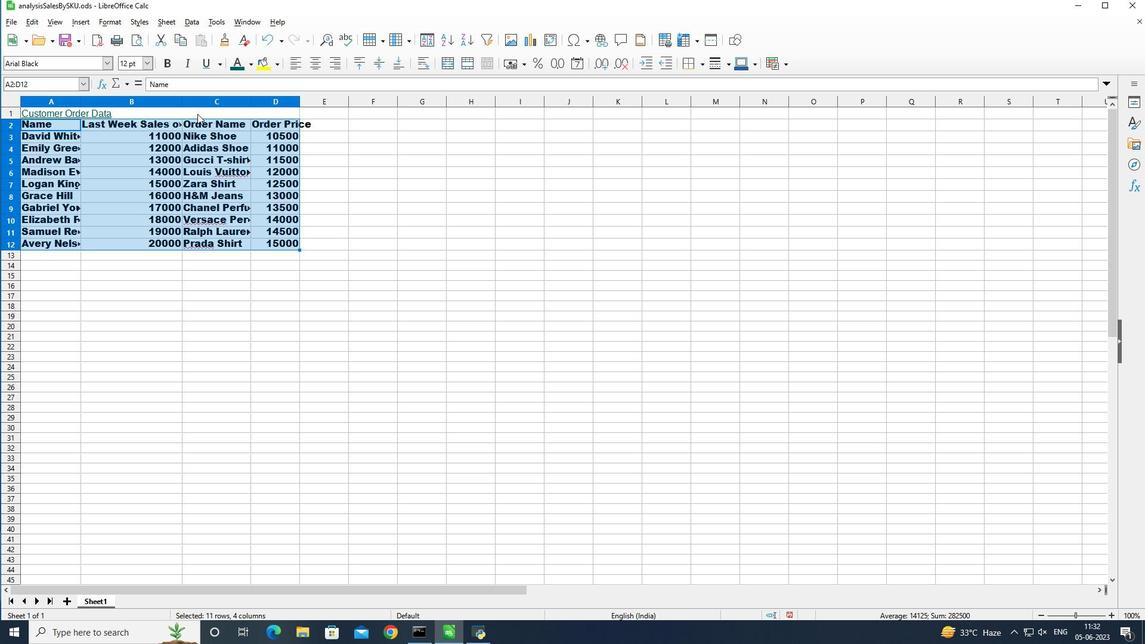 
Action: Mouse pressed left at (198, 113)
Screenshot: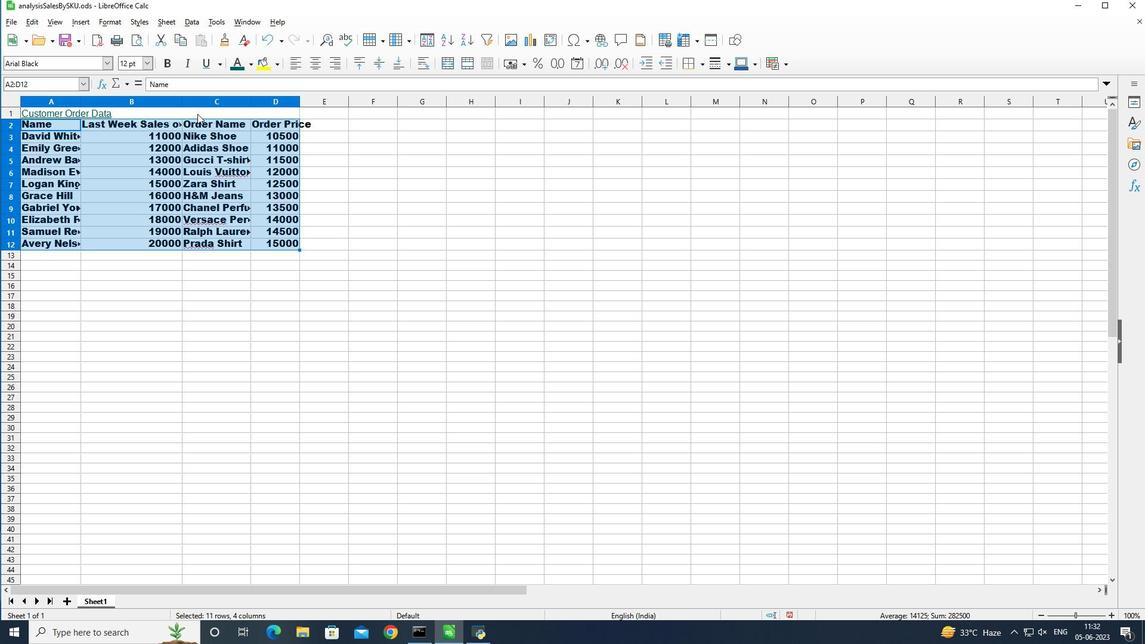 
Action: Key pressed <Key.shift_r><Key.down><Key.down><Key.down><Key.down><Key.down><Key.down><Key.down><Key.down><Key.down><Key.down><Key.down>
Screenshot: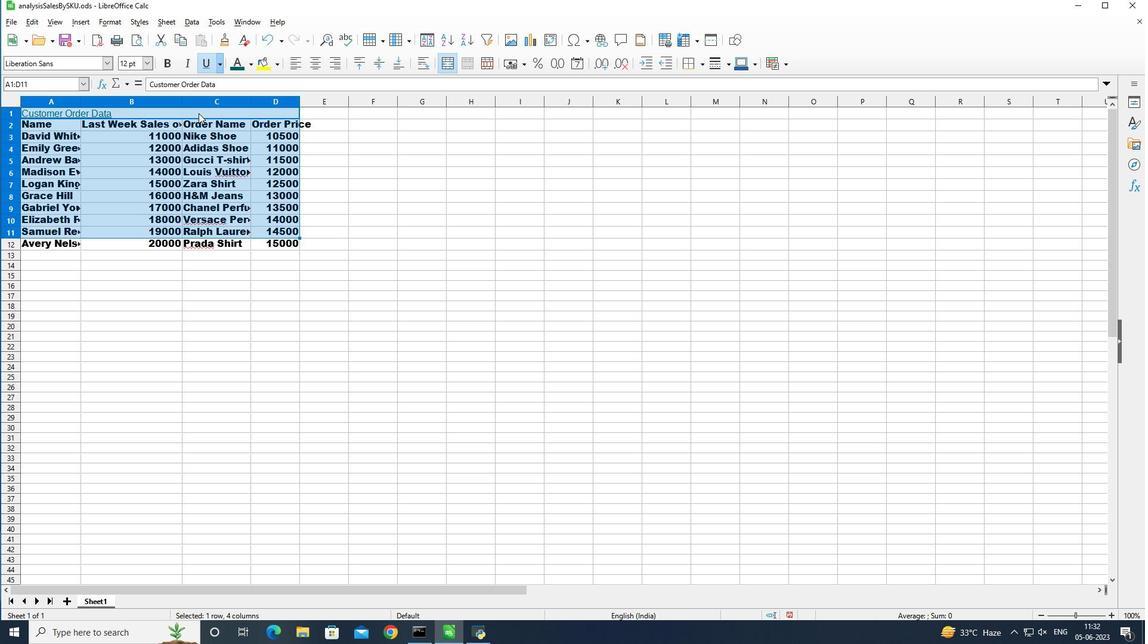 
Action: Mouse moved to (336, 63)
Screenshot: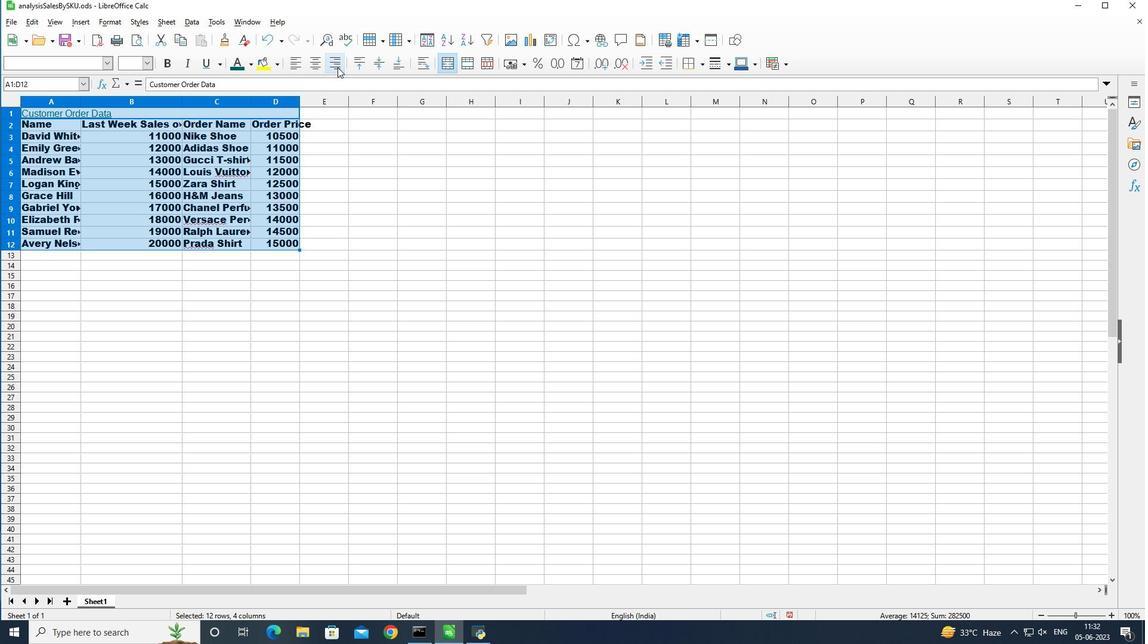 
Action: Mouse pressed left at (336, 63)
Screenshot: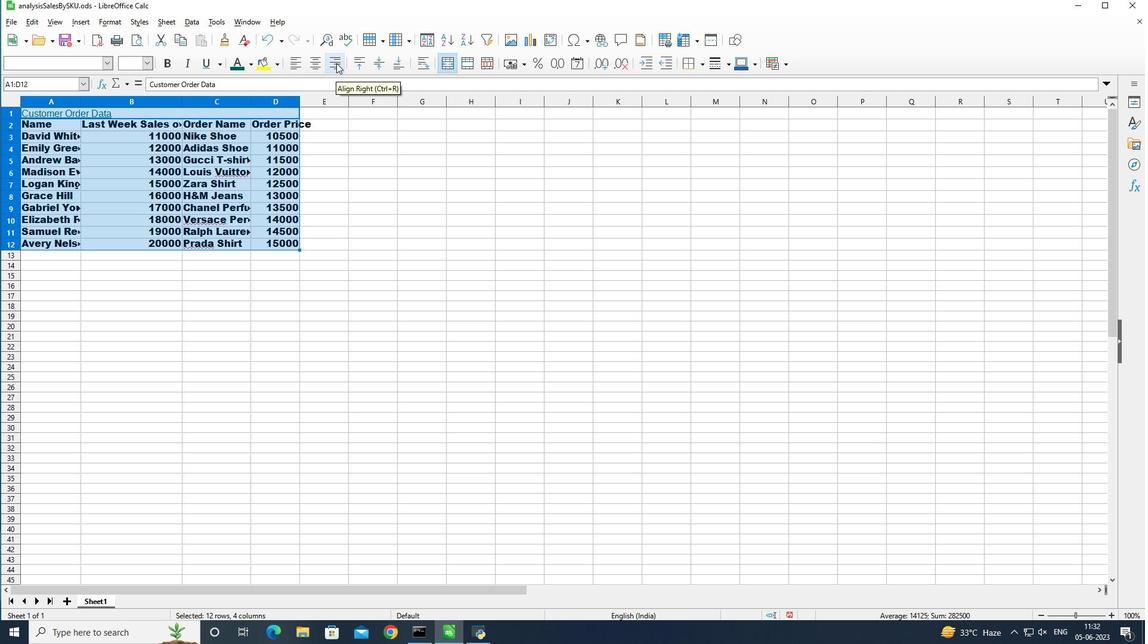 
Action: Mouse moved to (279, 242)
Screenshot: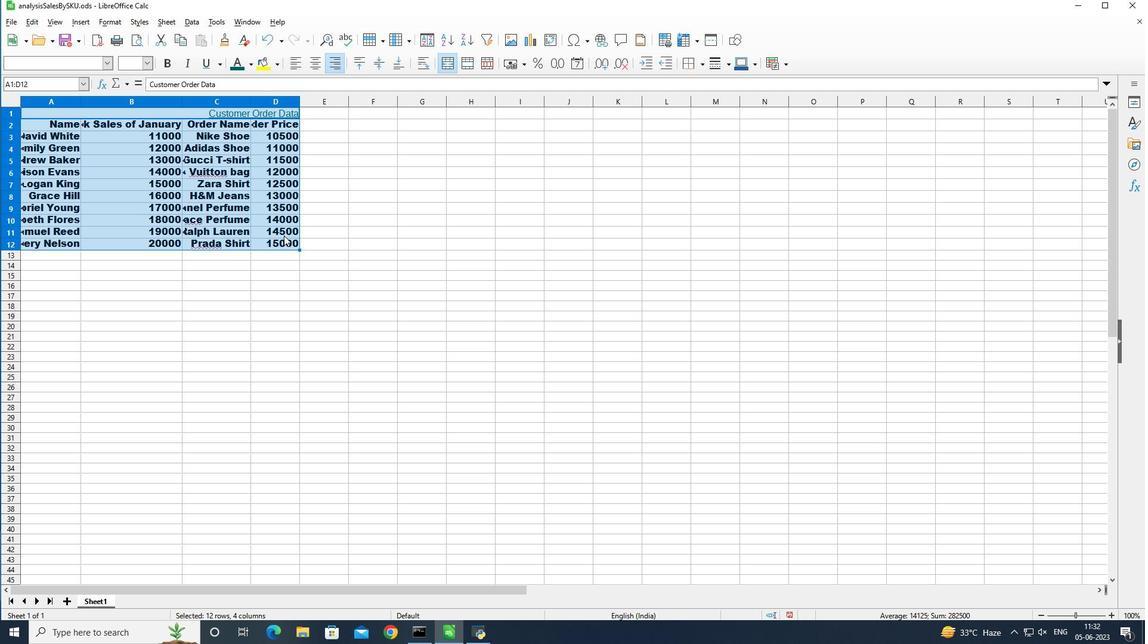 
Action: Mouse pressed left at (279, 242)
Screenshot: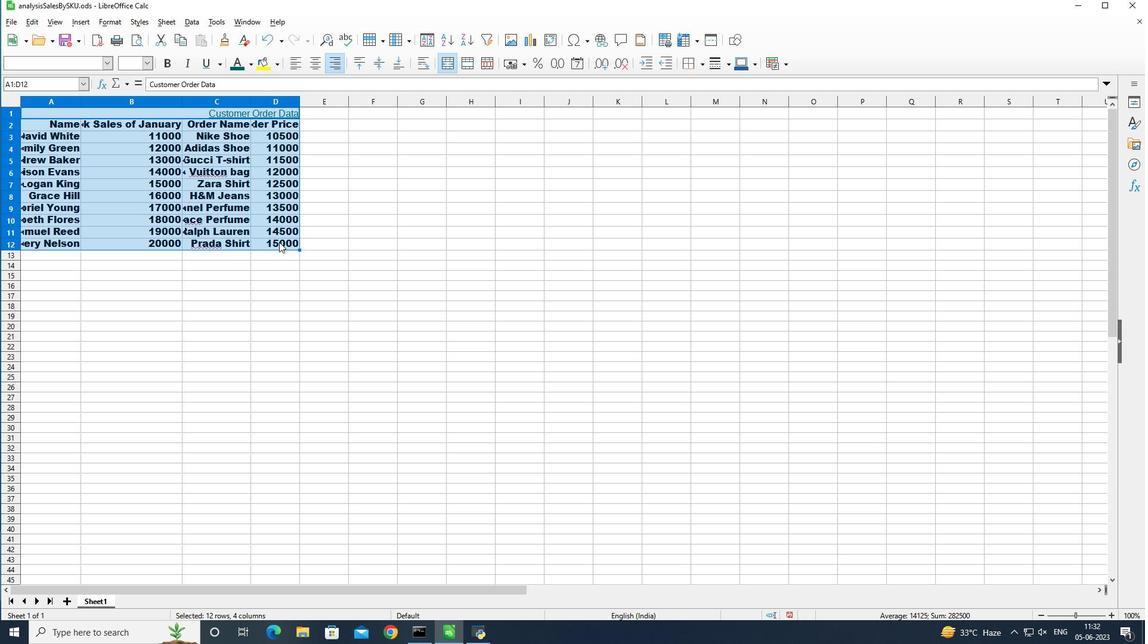 
Action: Mouse moved to (81, 100)
Screenshot: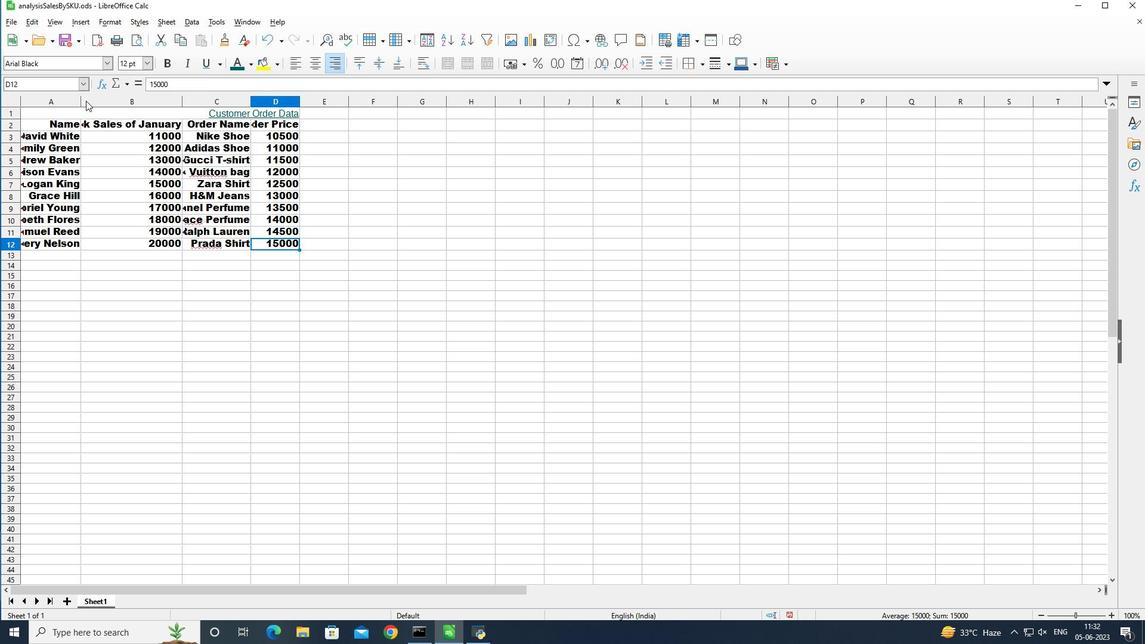 
Action: Mouse pressed left at (81, 100)
Screenshot: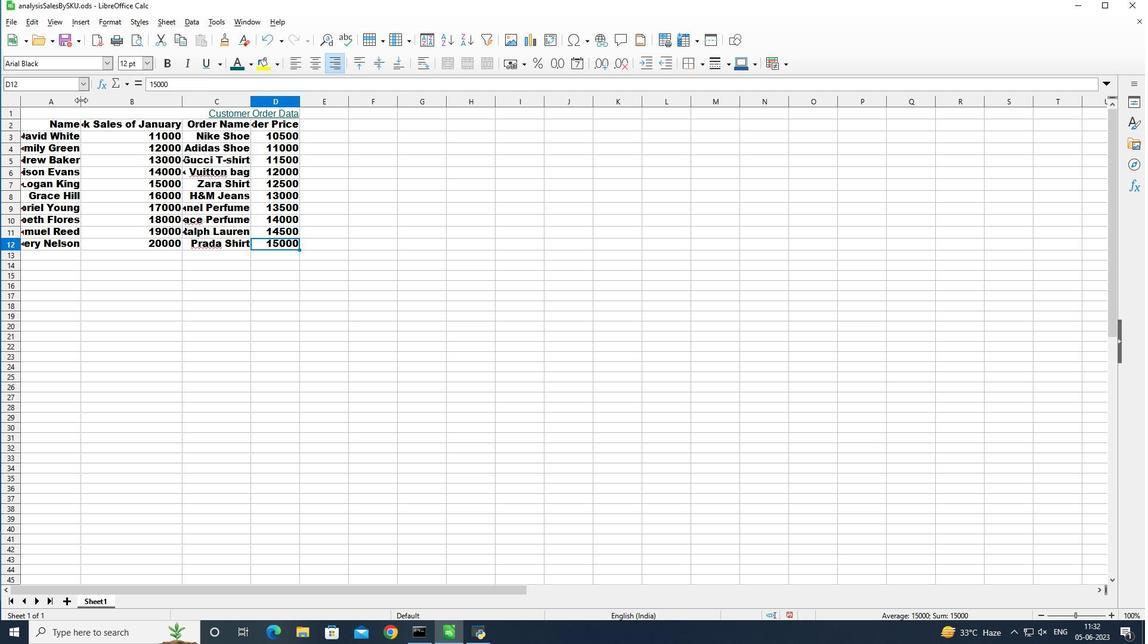 
Action: Mouse moved to (107, 99)
Screenshot: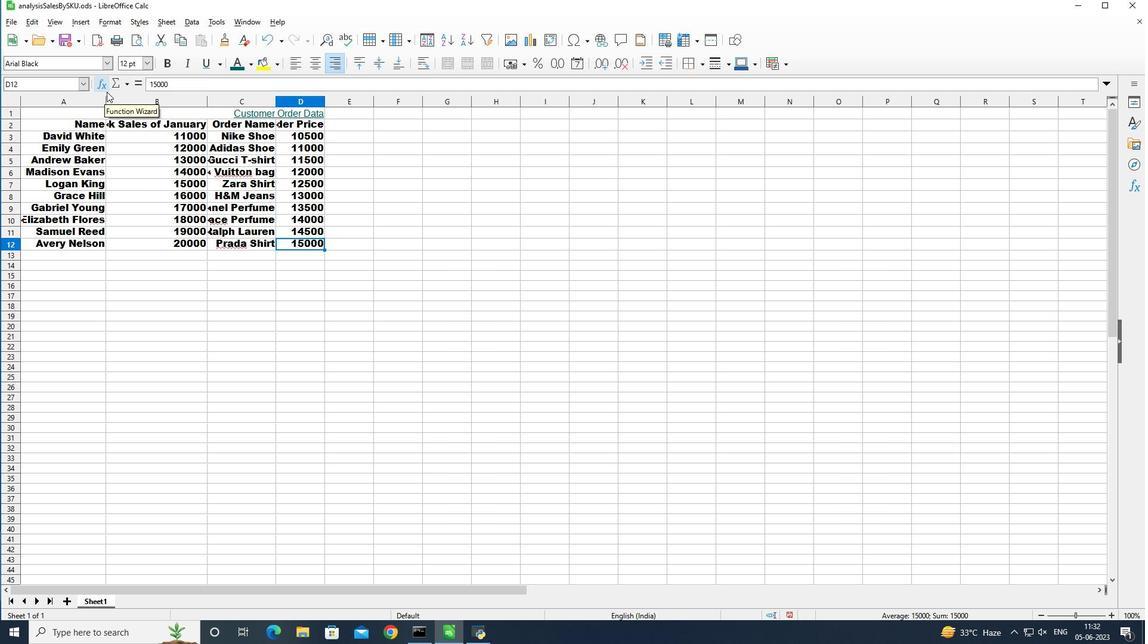 
Action: Mouse pressed left at (107, 99)
Screenshot: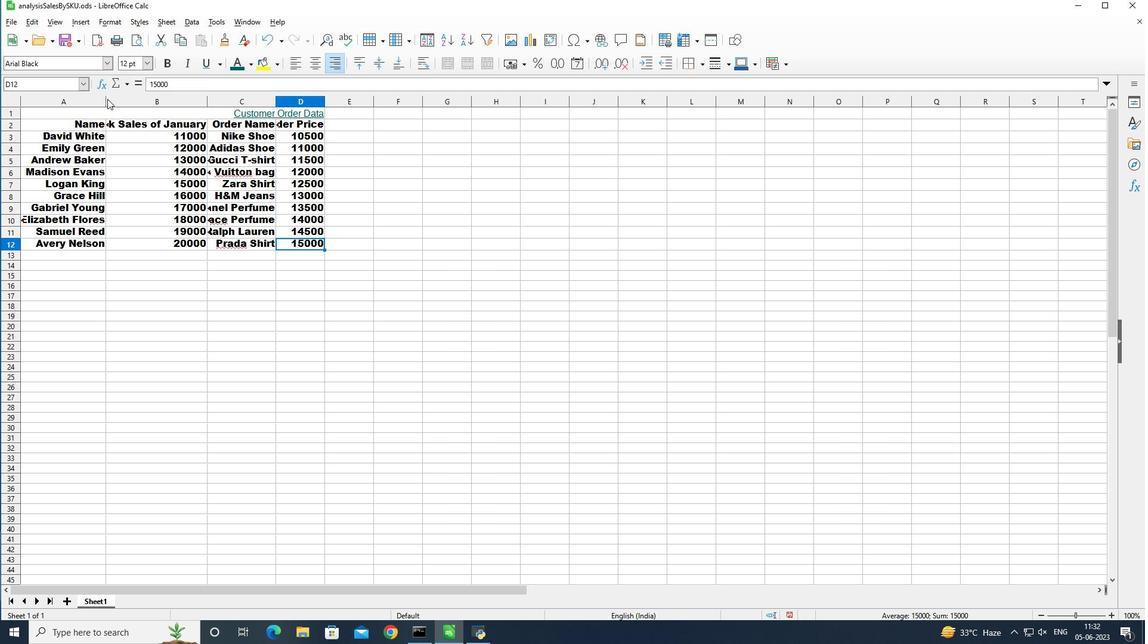 
Action: Mouse moved to (79, 136)
Screenshot: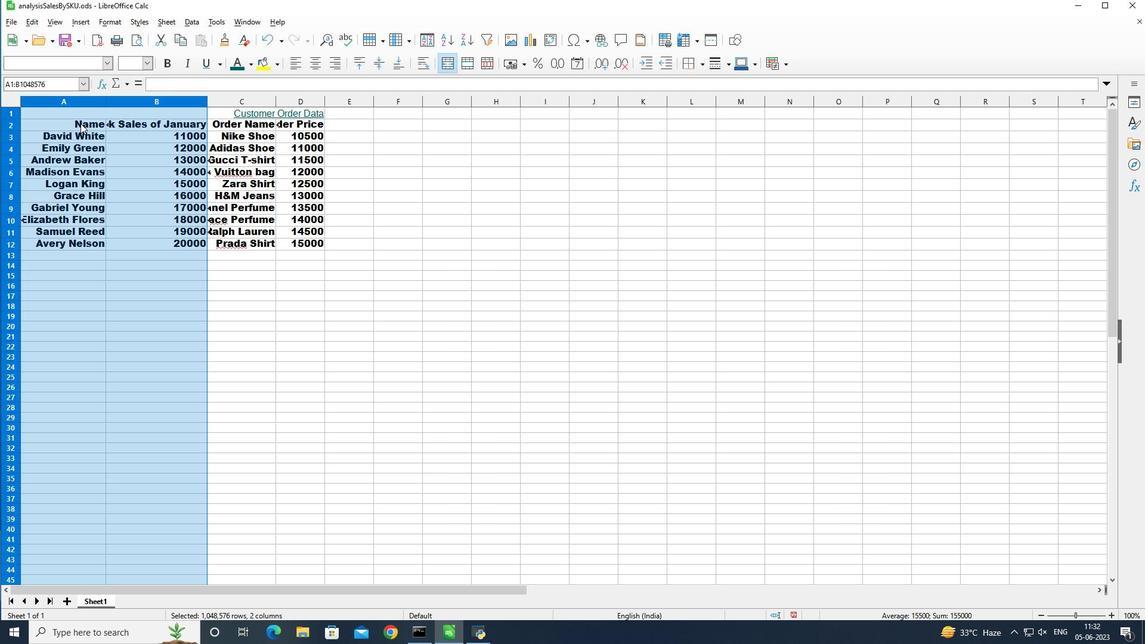 
Action: Mouse pressed left at (79, 136)
Screenshot: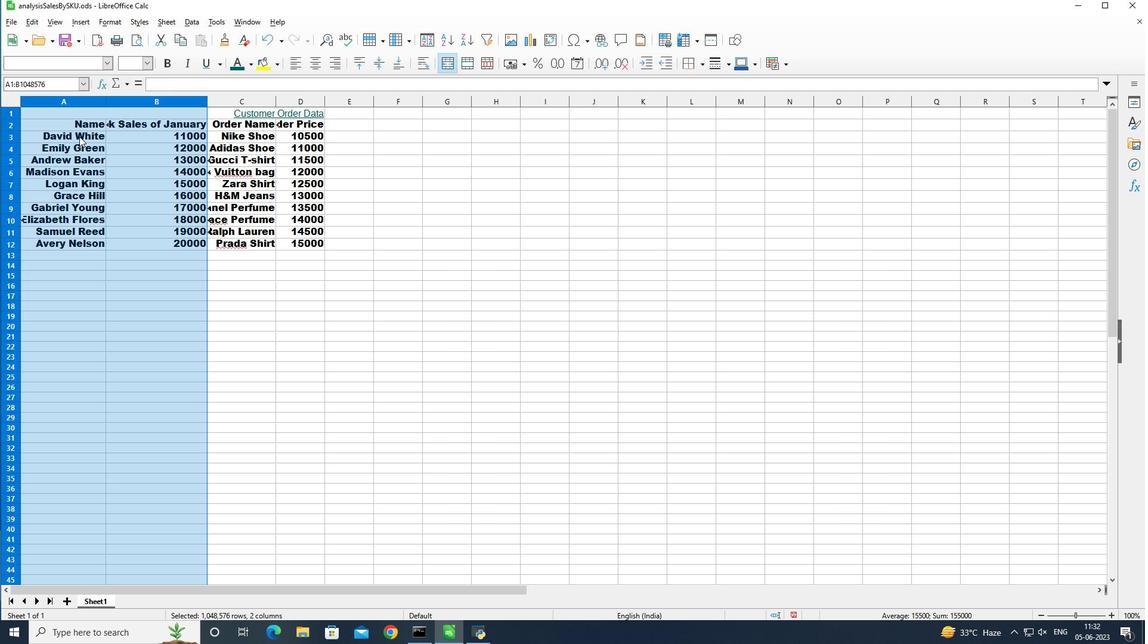 
Action: Mouse moved to (82, 122)
Screenshot: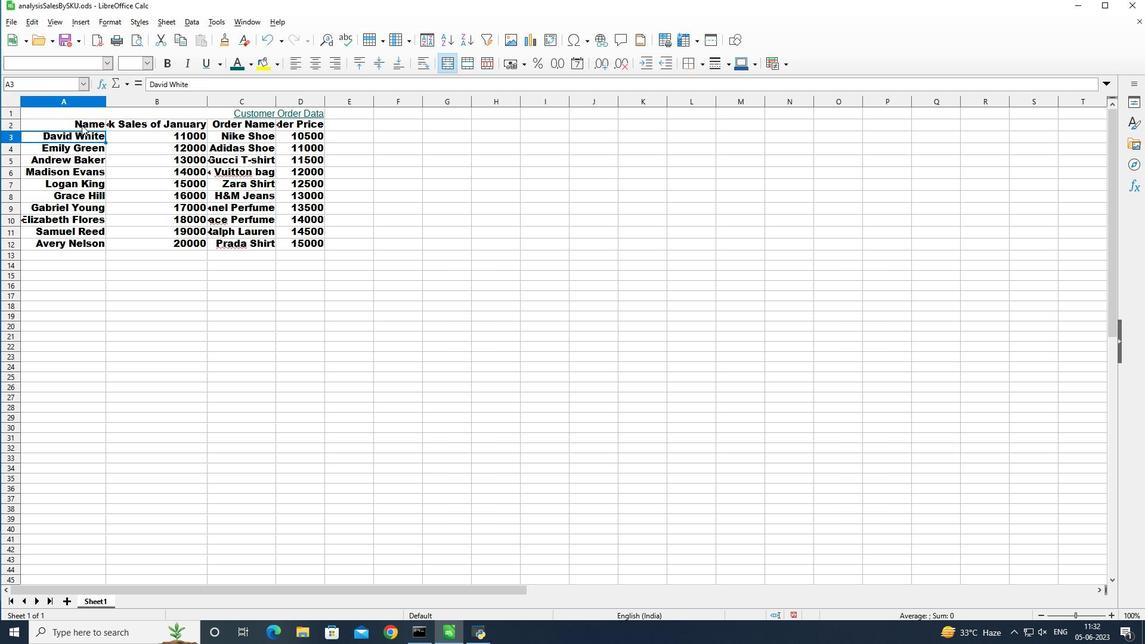 
Action: Mouse pressed left at (82, 122)
Screenshot: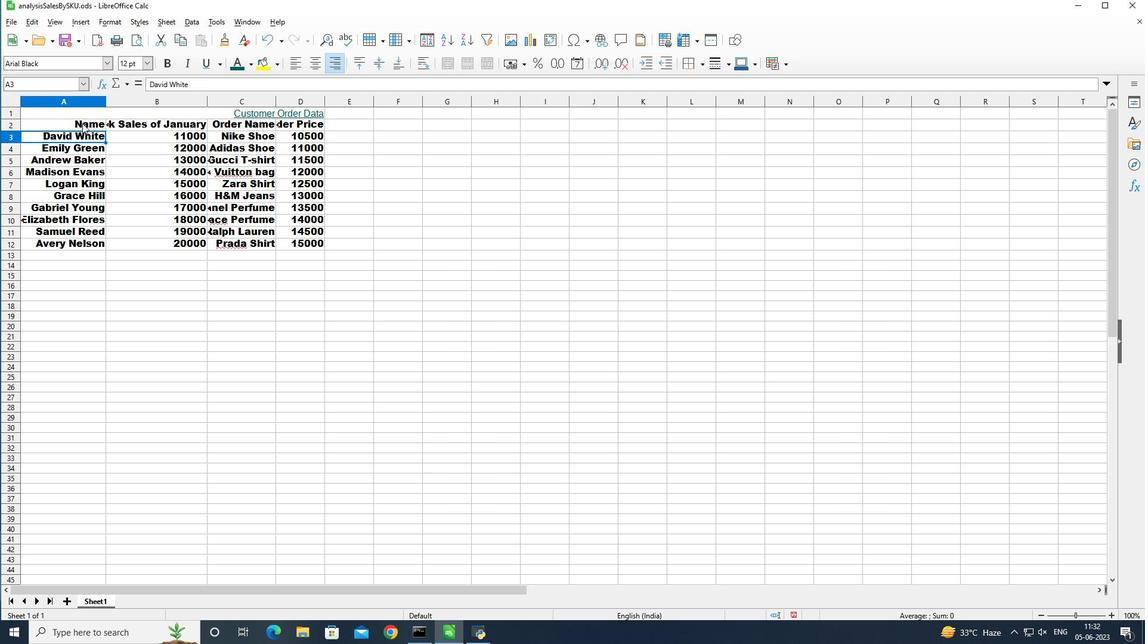 
Action: Mouse moved to (106, 100)
Screenshot: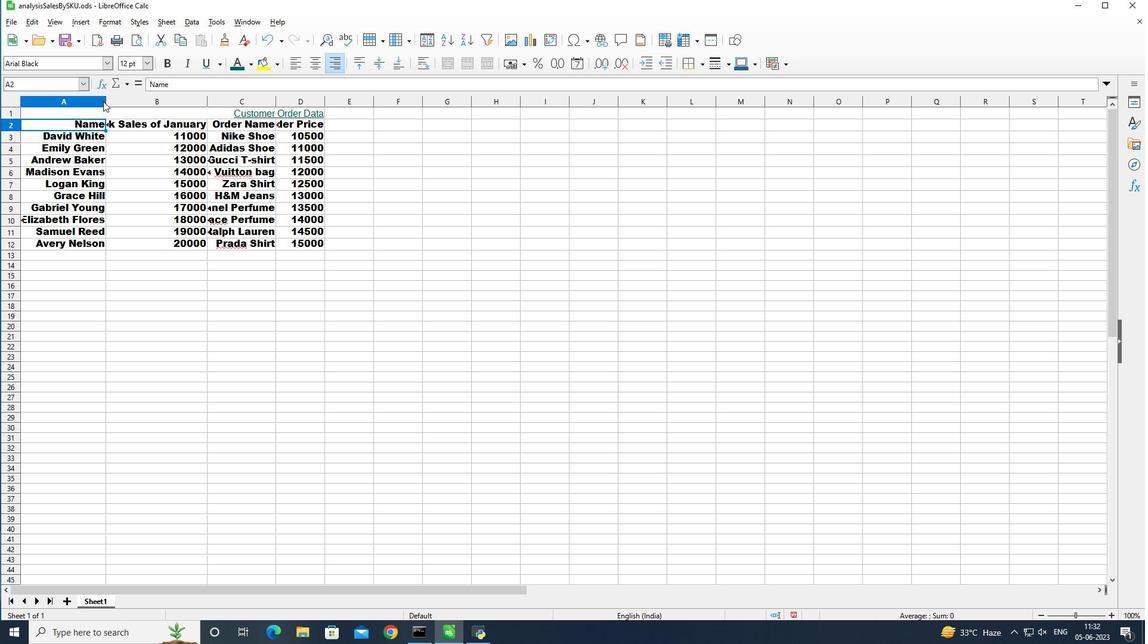 
Action: Mouse pressed left at (106, 100)
Screenshot: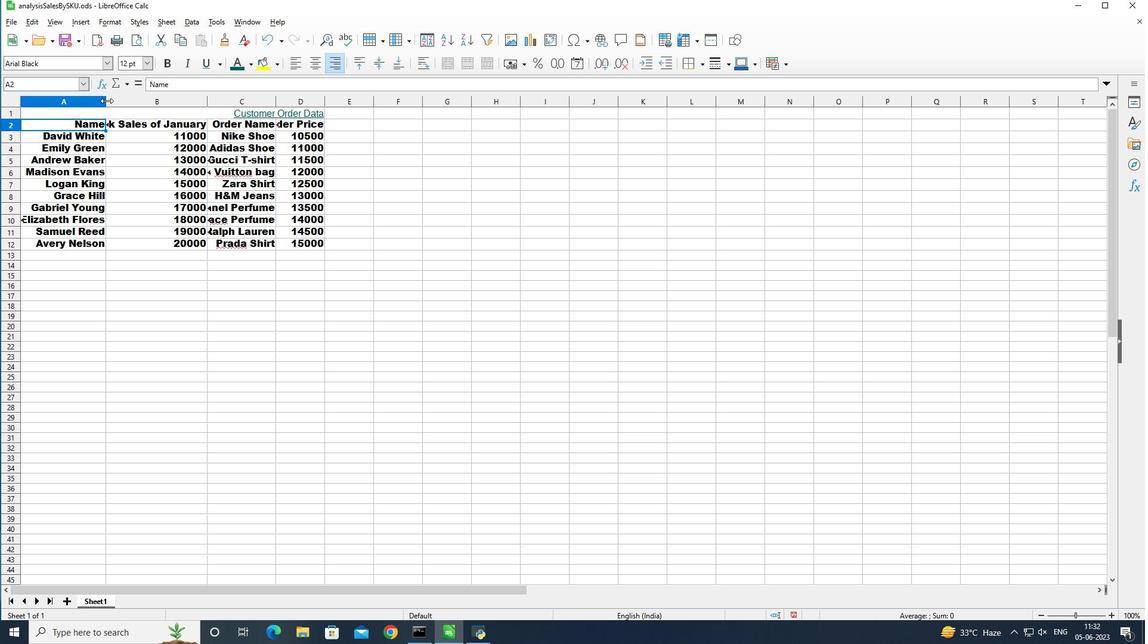 
Action: Mouse moved to (230, 103)
Screenshot: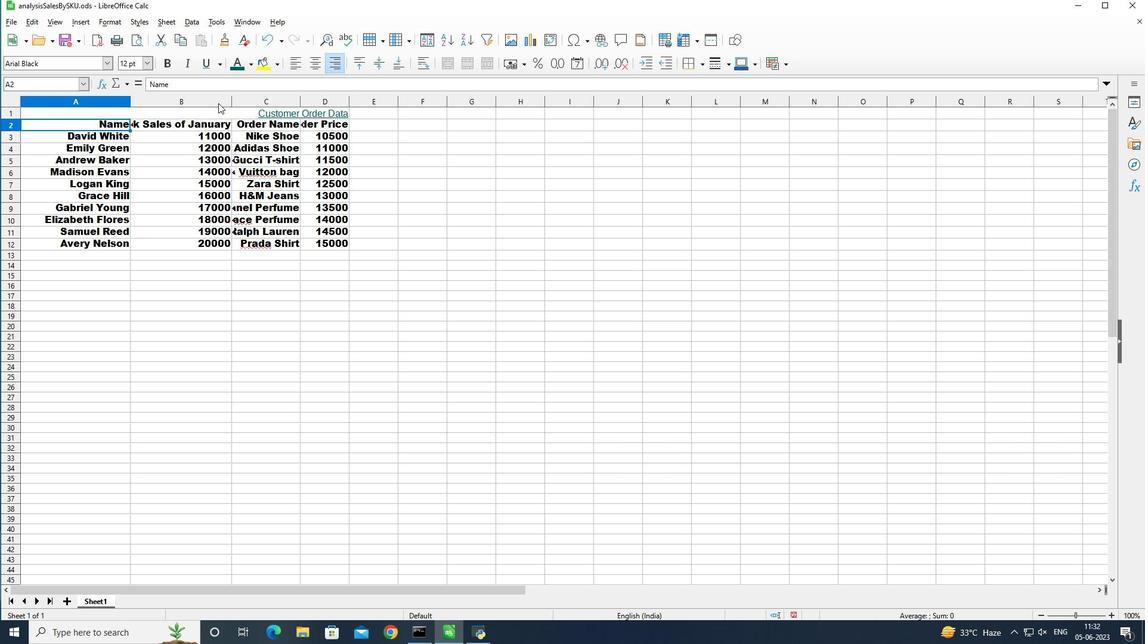 
Action: Mouse pressed left at (230, 103)
Screenshot: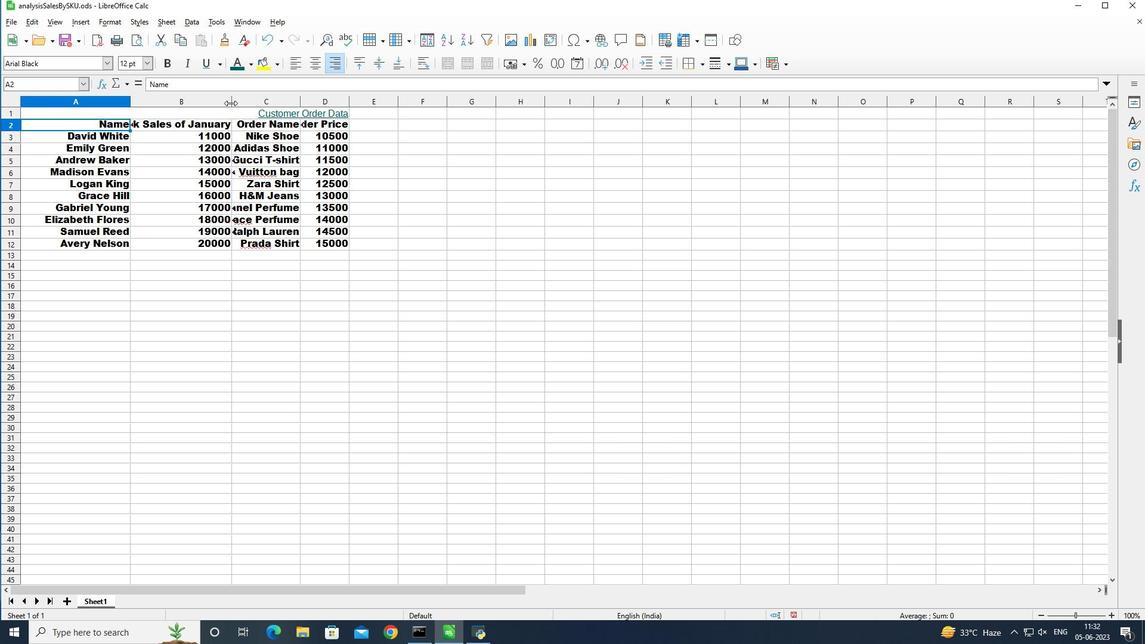
Action: Mouse moved to (263, 102)
Screenshot: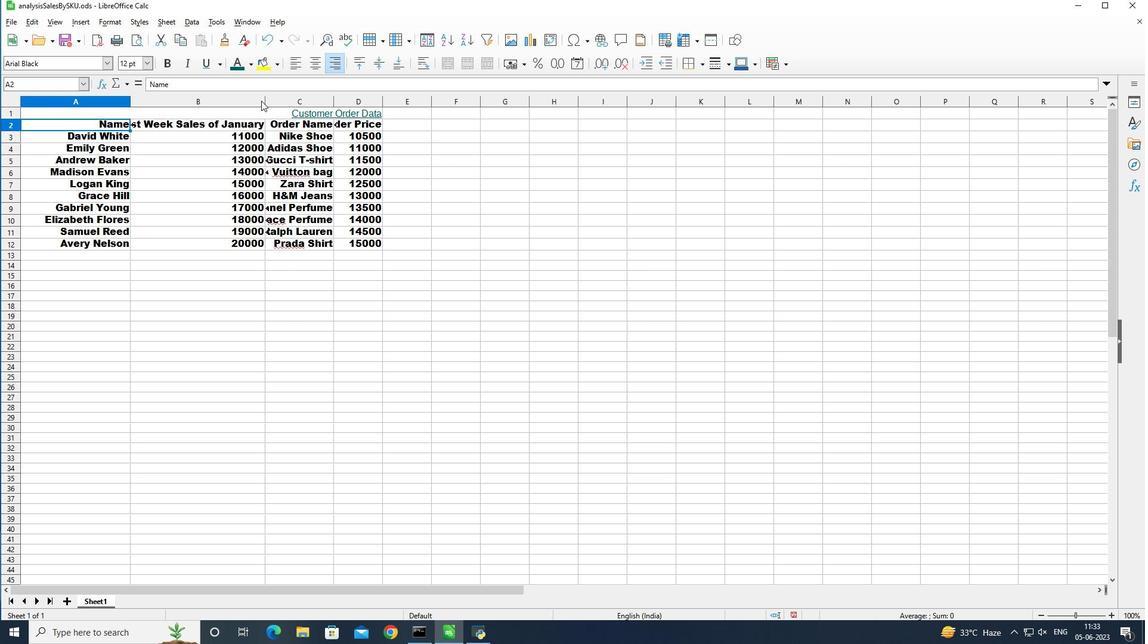 
Action: Mouse pressed left at (263, 102)
Screenshot: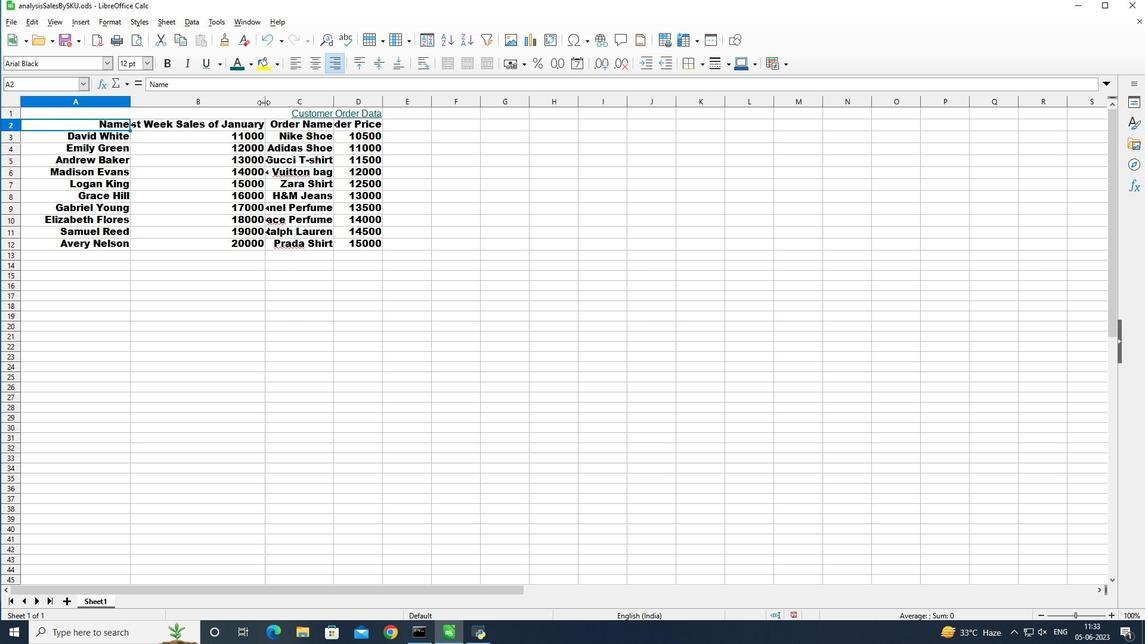 
Action: Mouse moved to (369, 100)
Screenshot: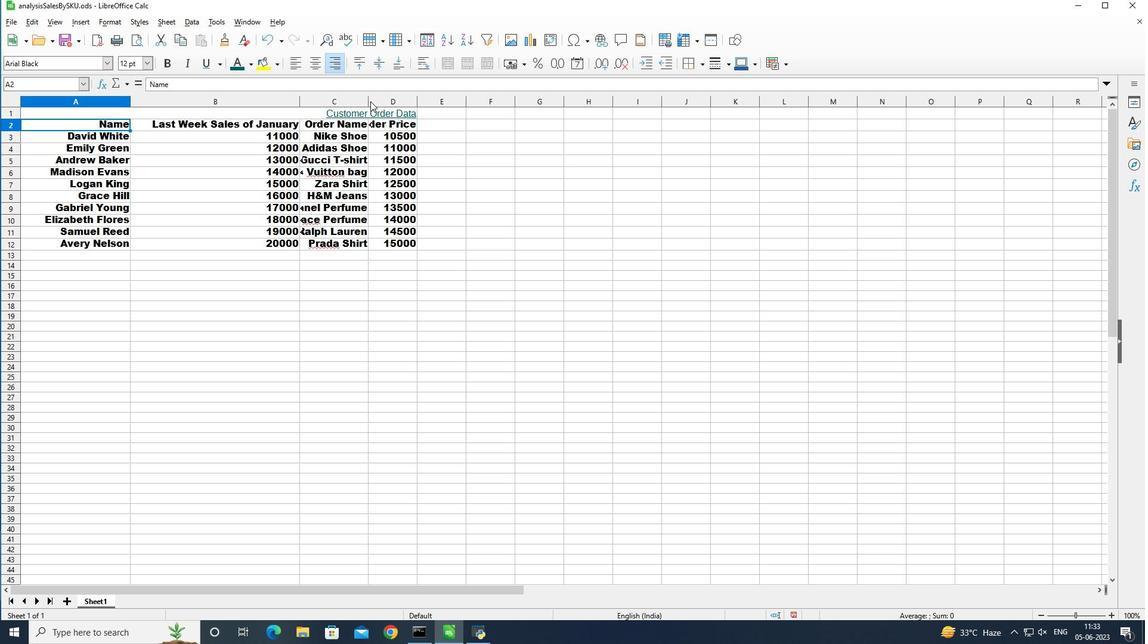 
Action: Mouse pressed left at (369, 100)
Screenshot: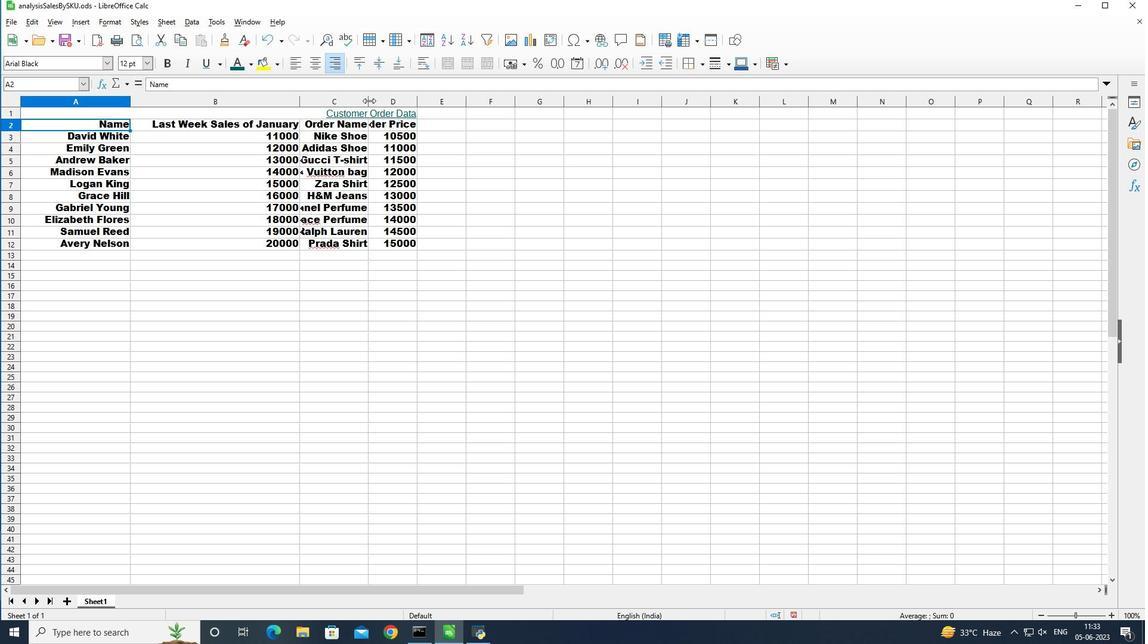 
Action: Mouse moved to (447, 103)
Screenshot: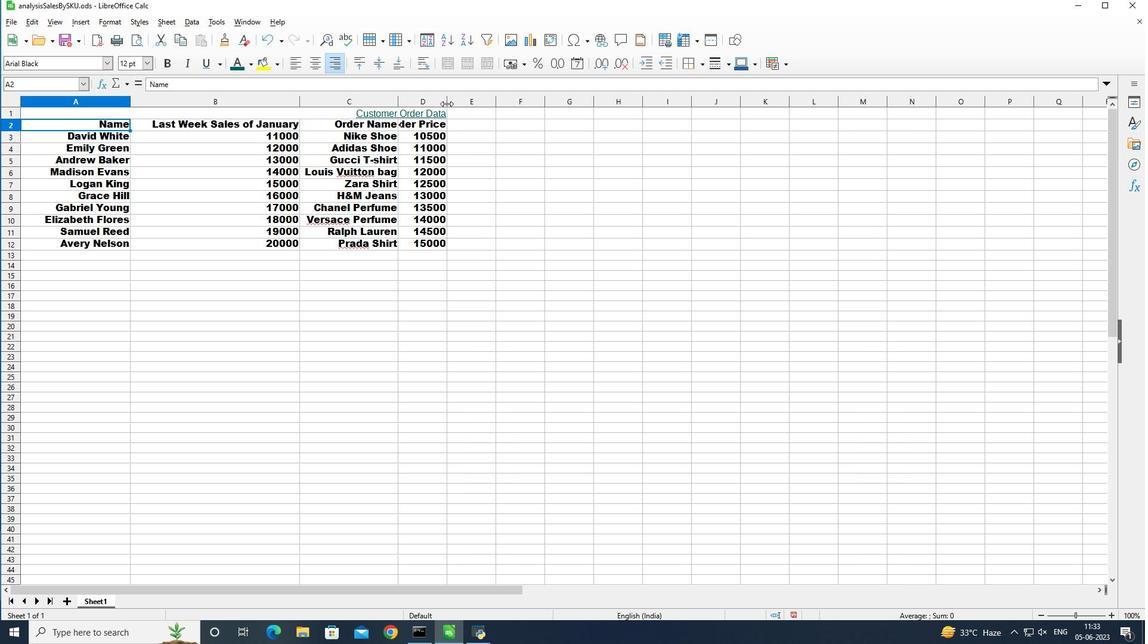 
Action: Mouse pressed left at (447, 103)
Screenshot: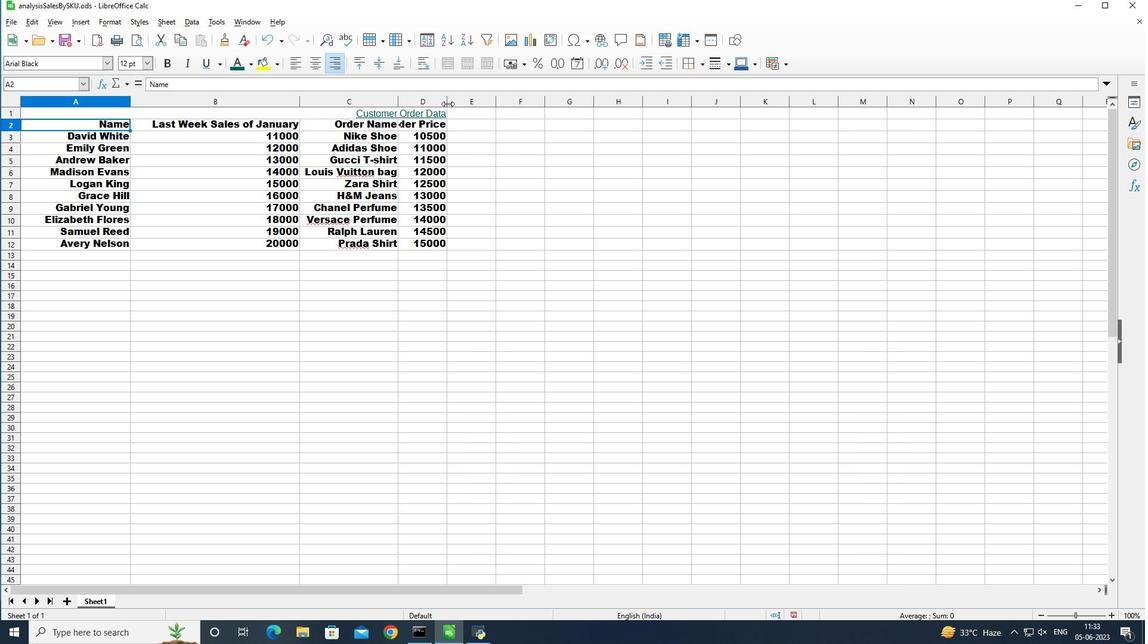 
Action: Mouse moved to (359, 157)
Screenshot: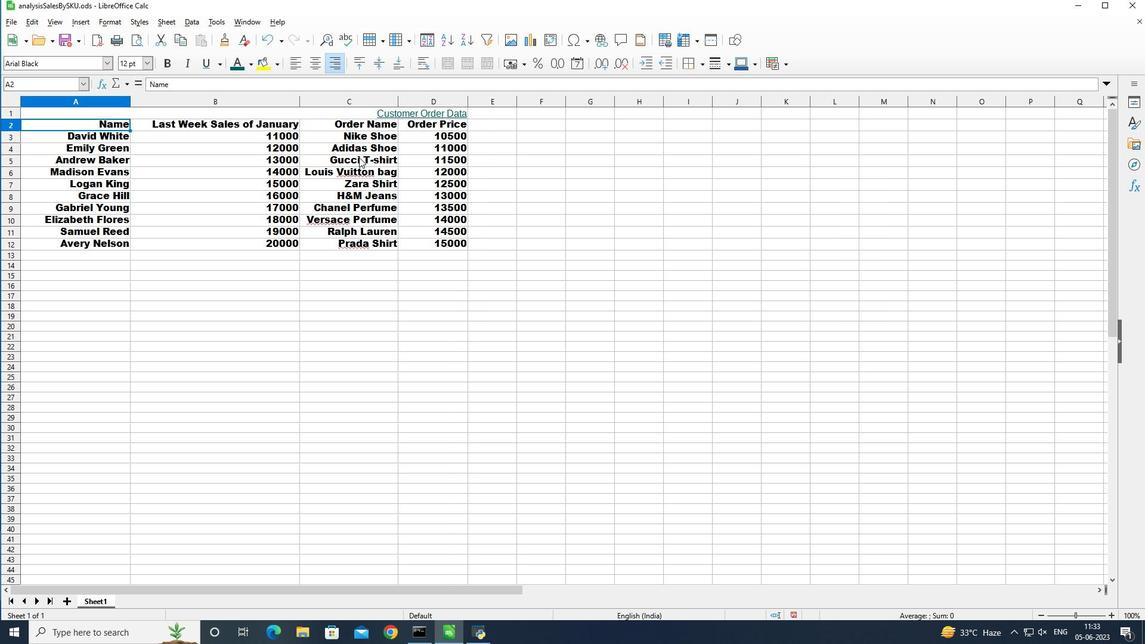 
